 Task: Search one way flight ticket for 5 adults, 1 child, 2 infants in seat and 1 infant on lap in business from Utqiagvik(barrow): Wiley Postwill Rogers Memorial Airport to Rock Springs: Southwest Wyoming Regional Airport (rock Springs Sweetwater County Airport) on 8-5-2023. Choice of flights is Singapure airlines. Number of bags: 1 carry on bag. Price is upto 50000. Outbound departure time preference is 6:15.
Action: Mouse moved to (320, 271)
Screenshot: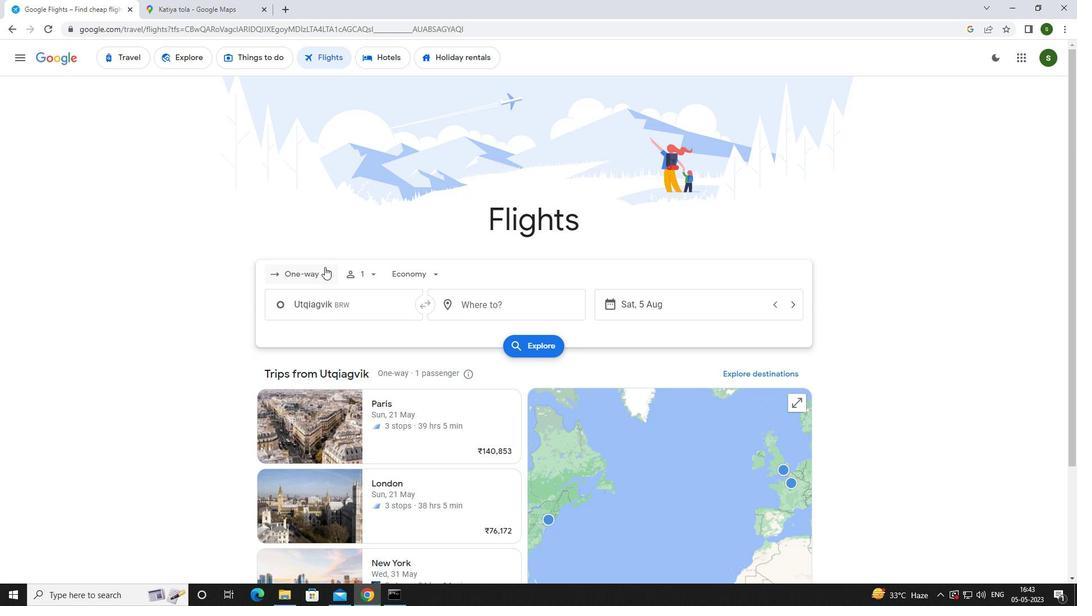 
Action: Mouse pressed left at (320, 271)
Screenshot: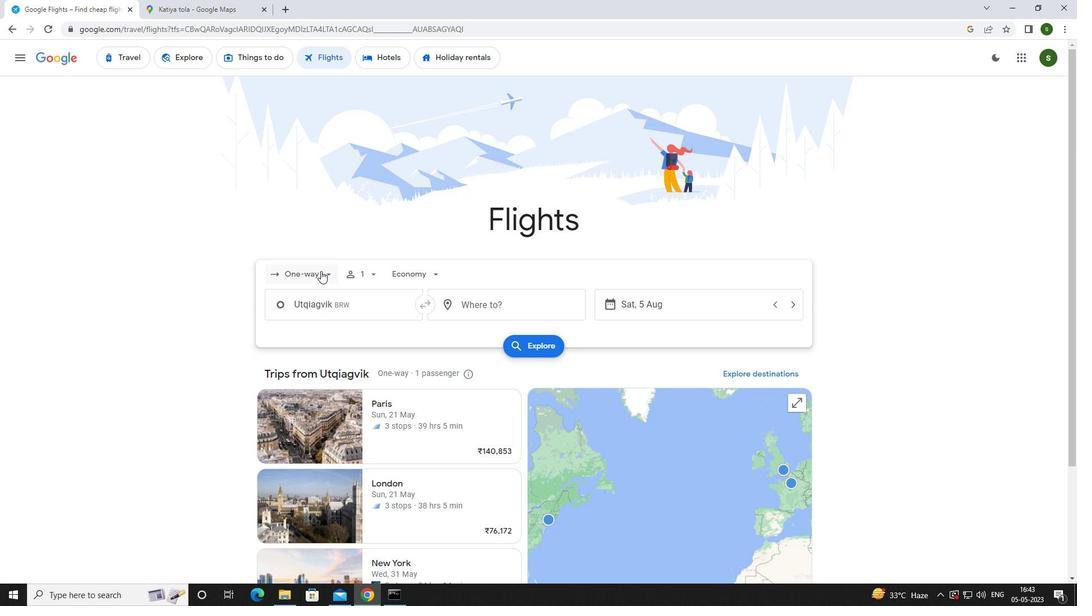 
Action: Mouse moved to (314, 324)
Screenshot: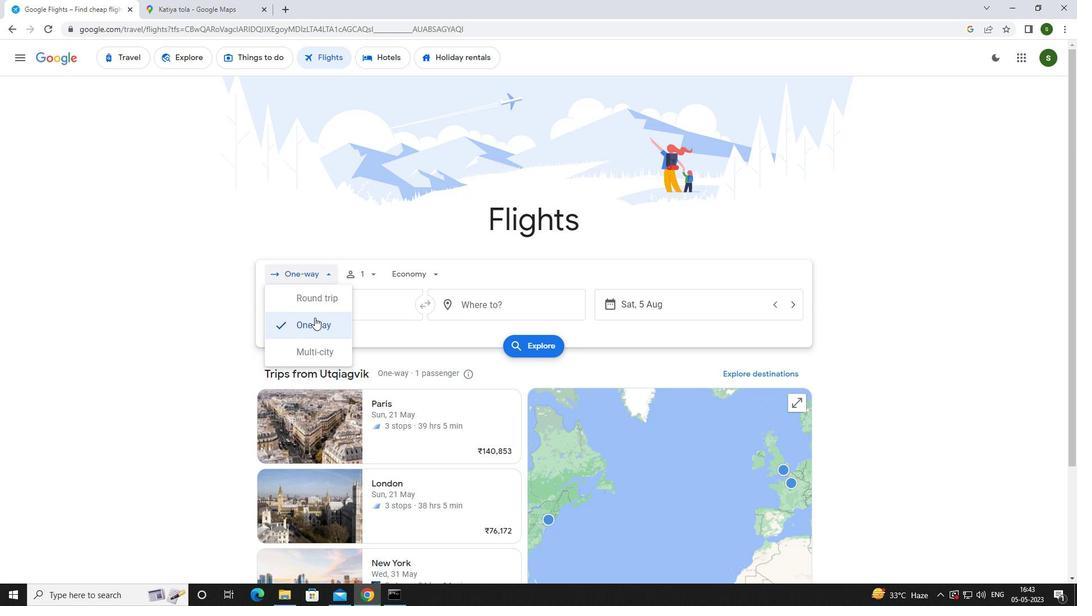 
Action: Mouse pressed left at (314, 324)
Screenshot: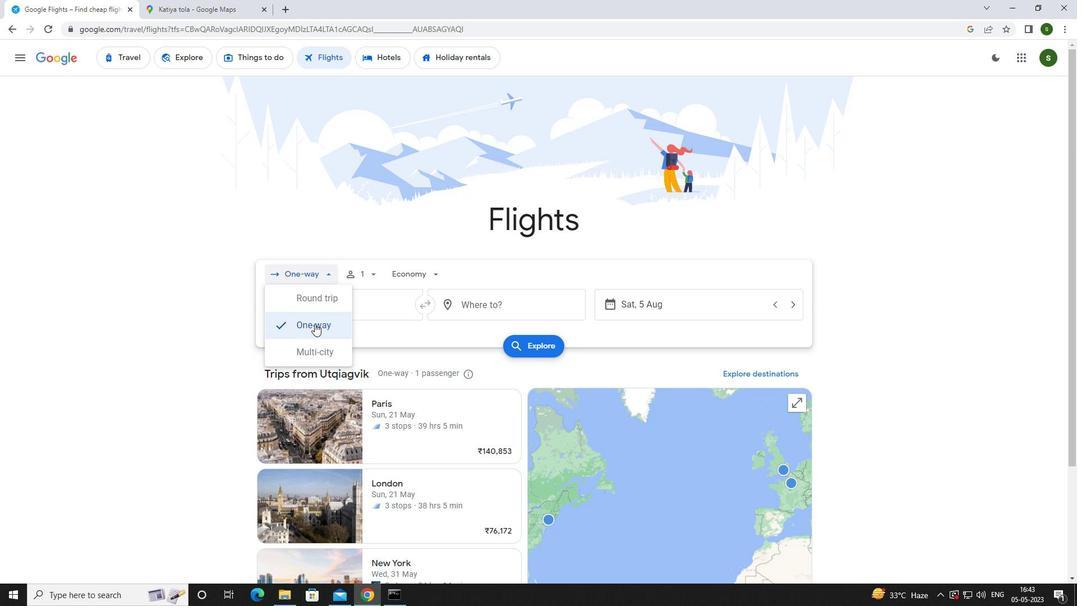 
Action: Mouse moved to (373, 276)
Screenshot: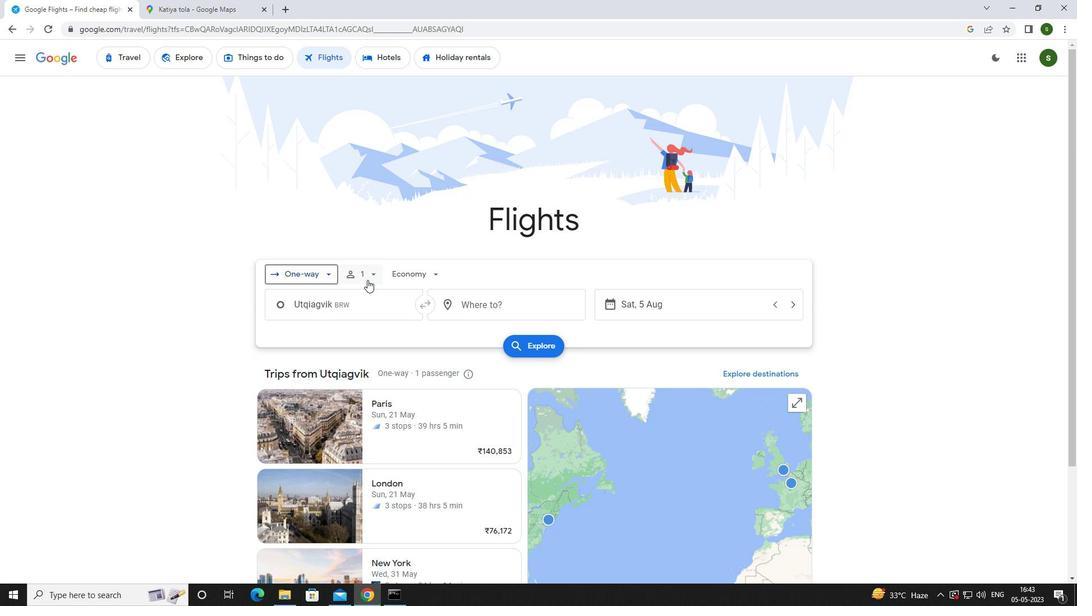 
Action: Mouse pressed left at (373, 276)
Screenshot: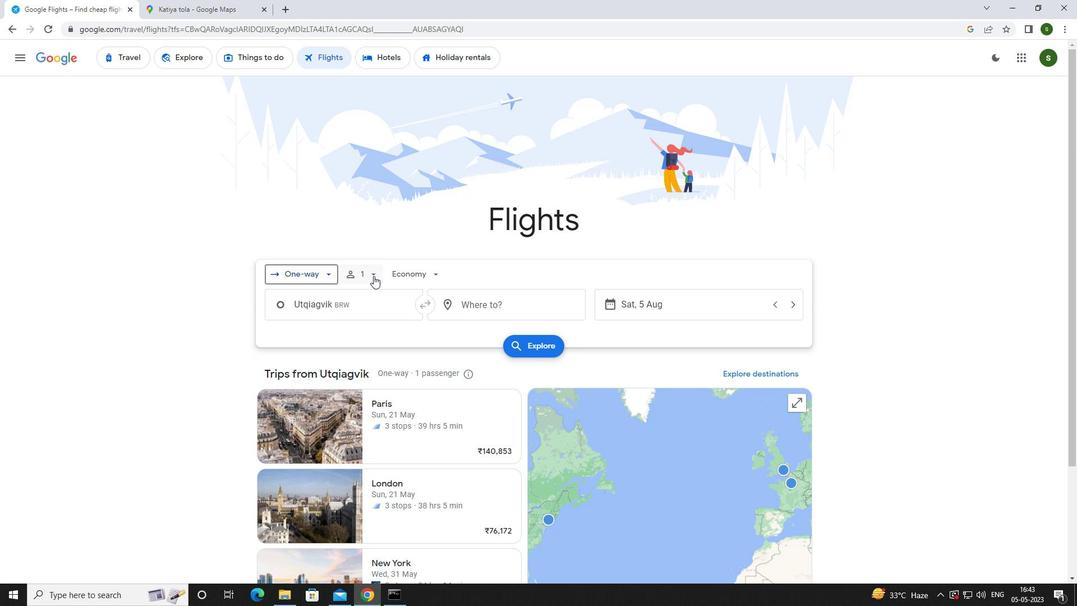 
Action: Mouse moved to (460, 304)
Screenshot: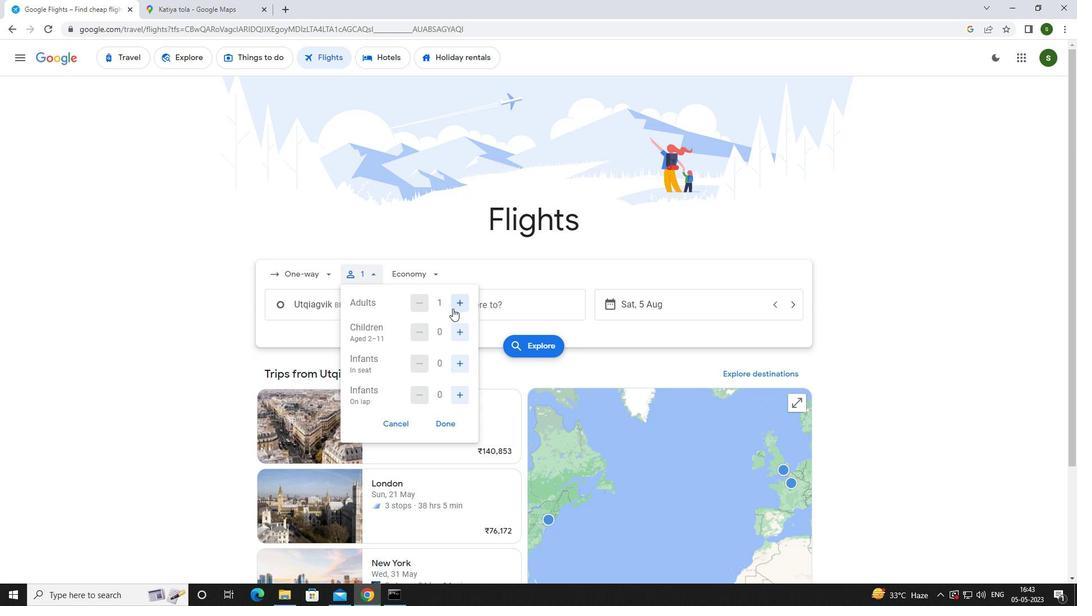 
Action: Mouse pressed left at (460, 304)
Screenshot: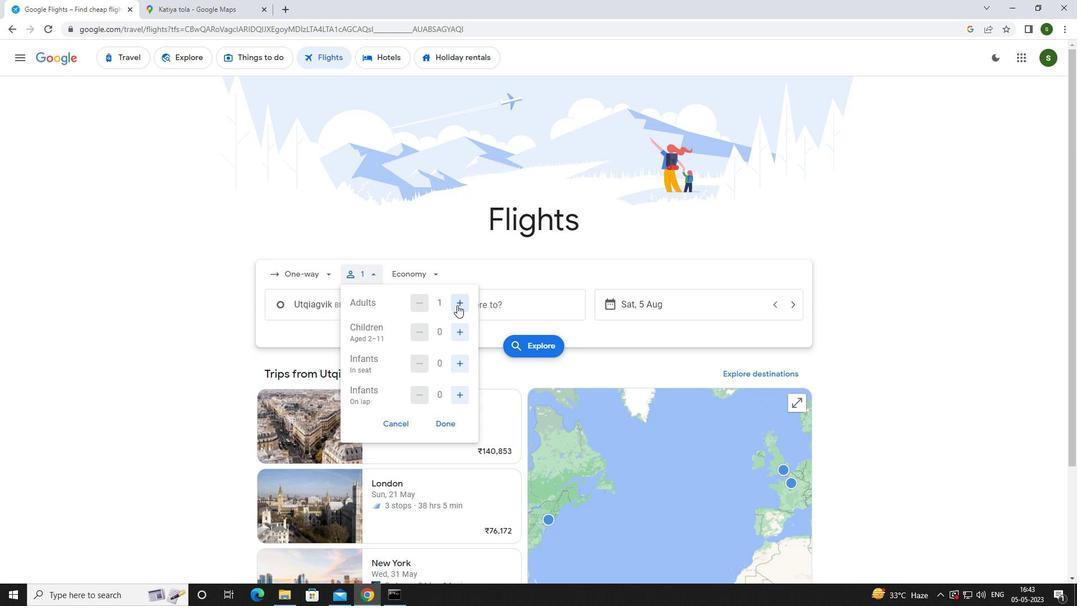 
Action: Mouse pressed left at (460, 304)
Screenshot: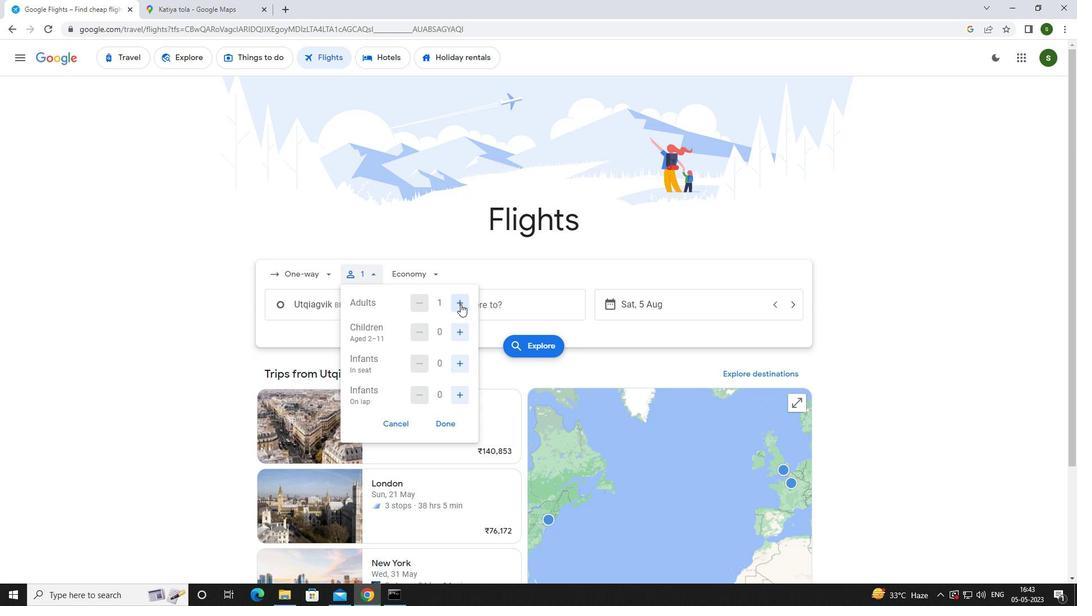 
Action: Mouse pressed left at (460, 304)
Screenshot: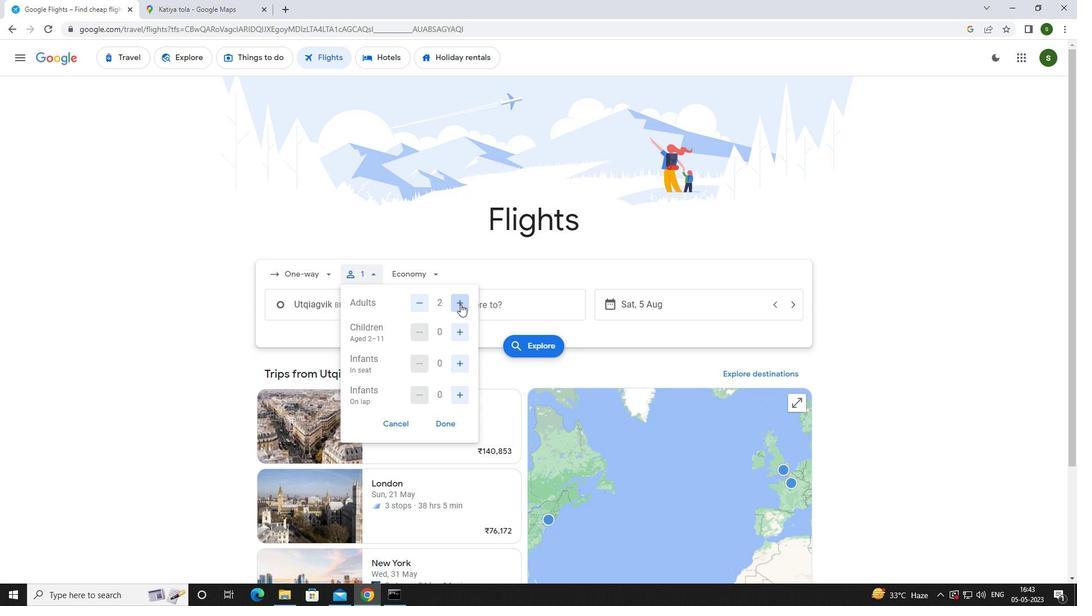 
Action: Mouse pressed left at (460, 304)
Screenshot: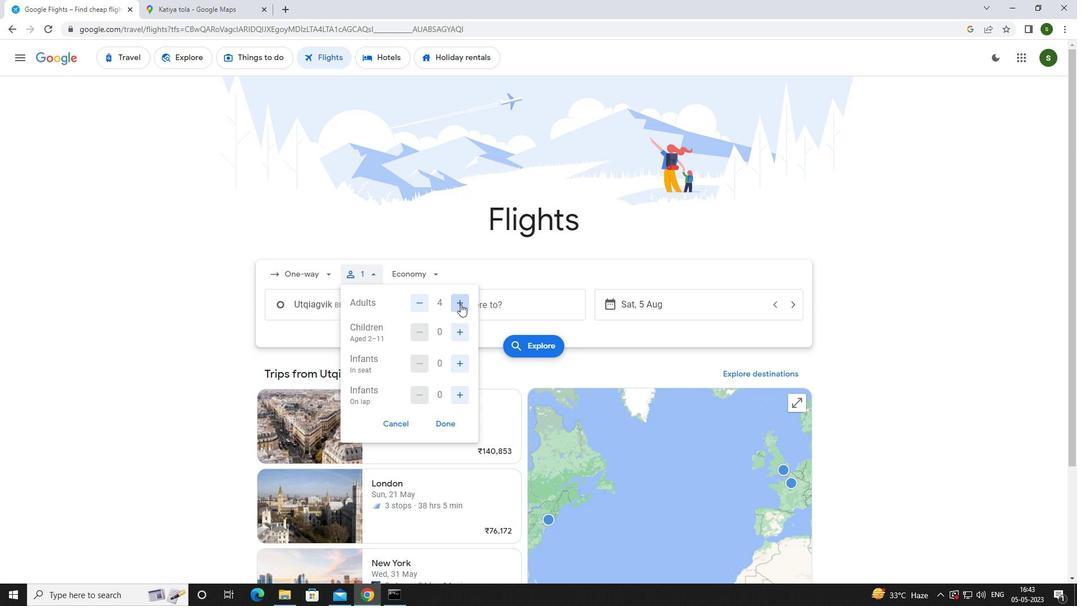
Action: Mouse moved to (458, 328)
Screenshot: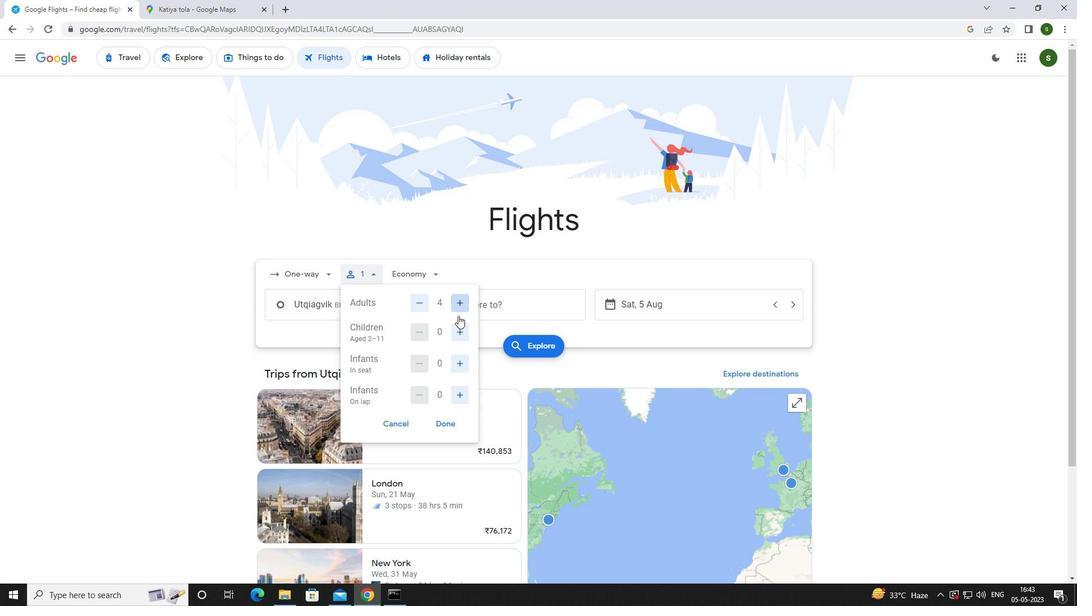 
Action: Mouse pressed left at (458, 328)
Screenshot: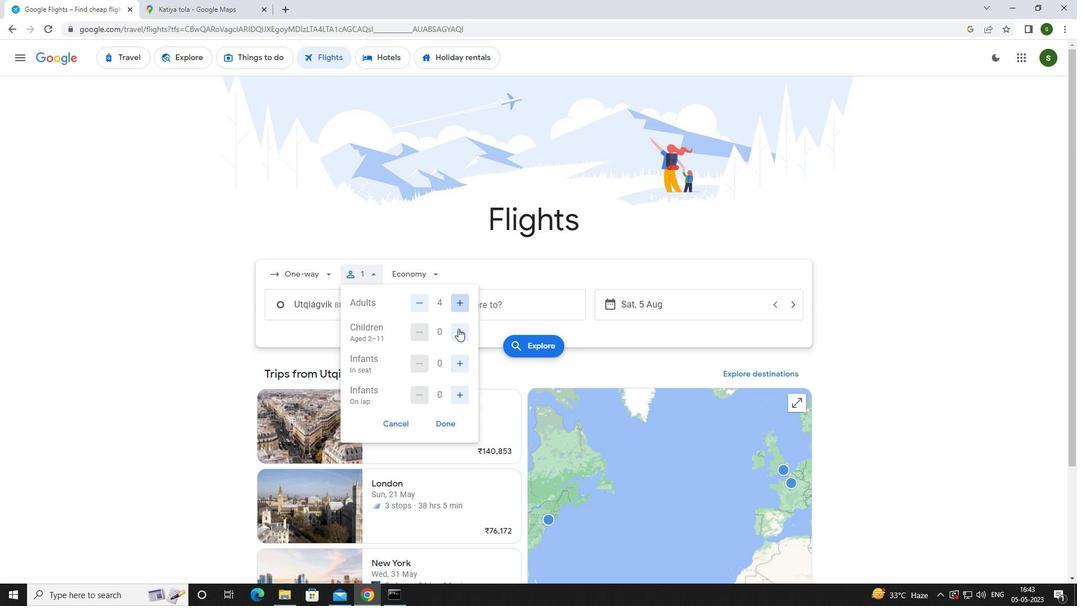 
Action: Mouse moved to (457, 358)
Screenshot: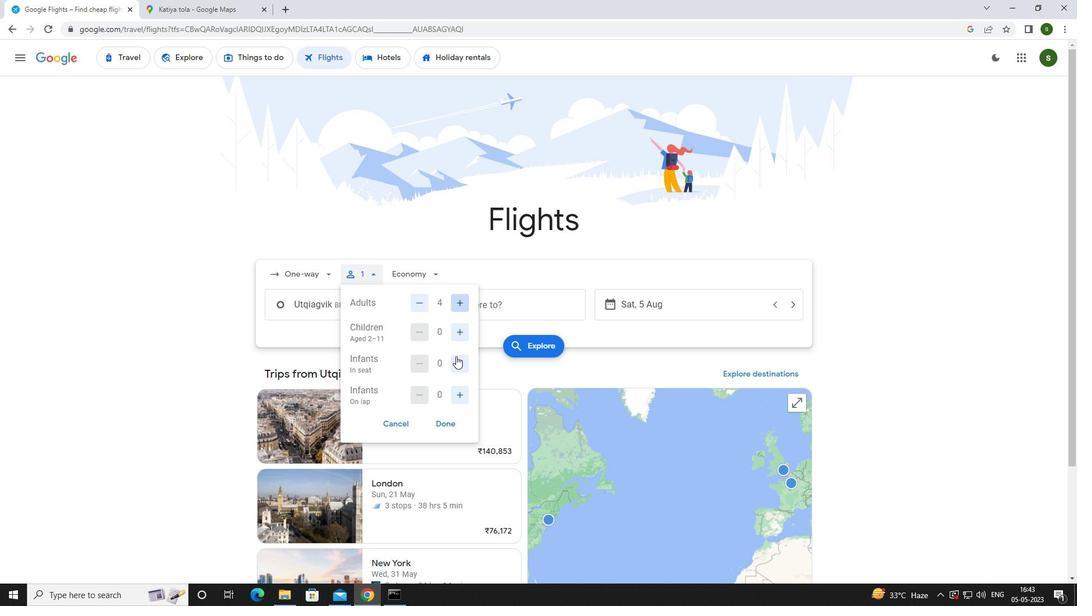 
Action: Mouse pressed left at (457, 358)
Screenshot: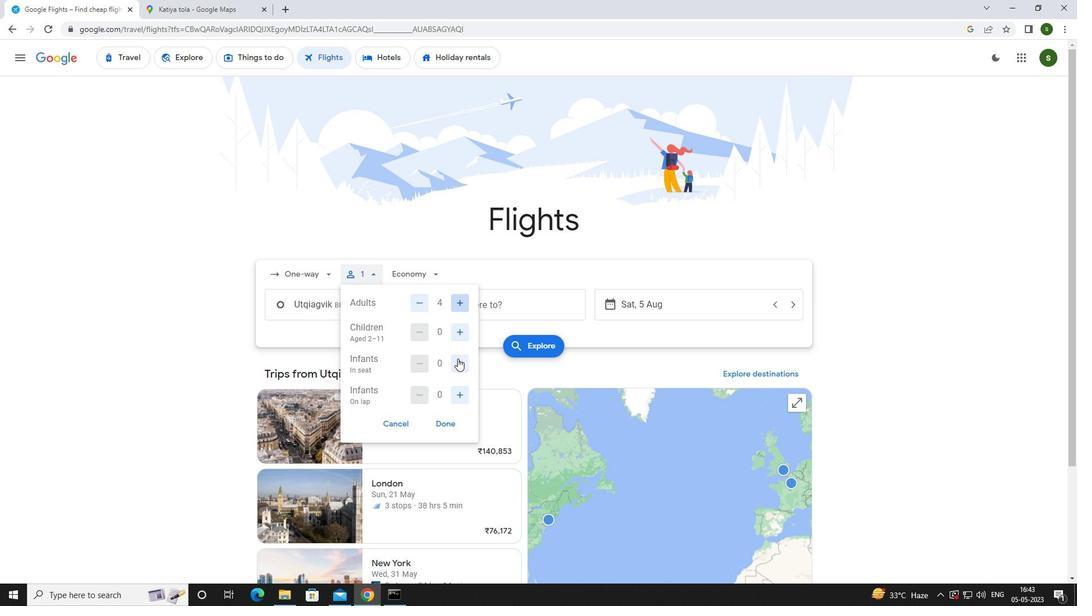 
Action: Mouse pressed left at (457, 358)
Screenshot: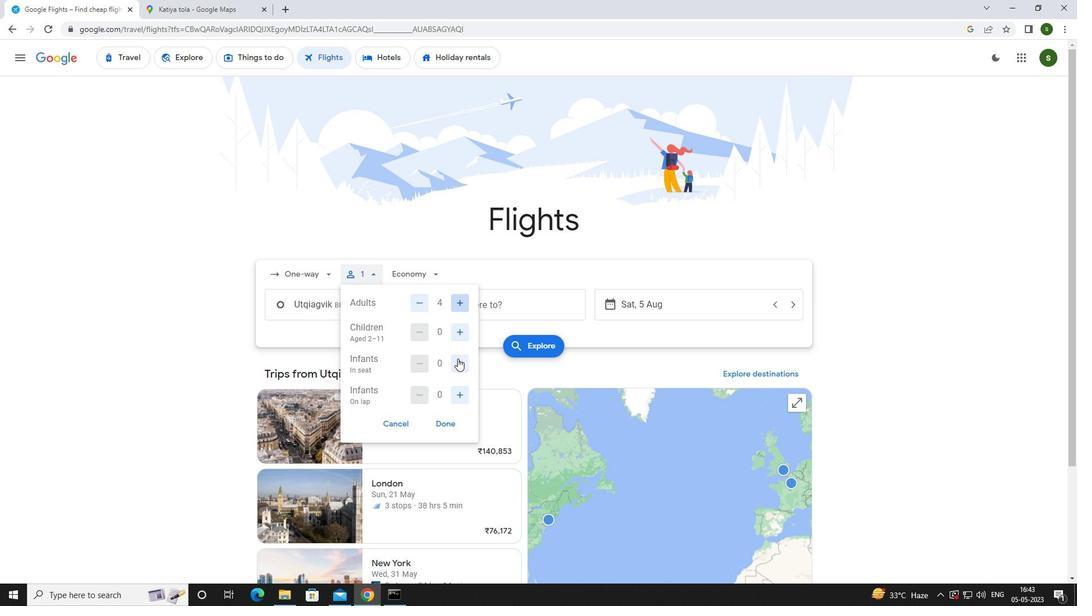 
Action: Mouse moved to (457, 390)
Screenshot: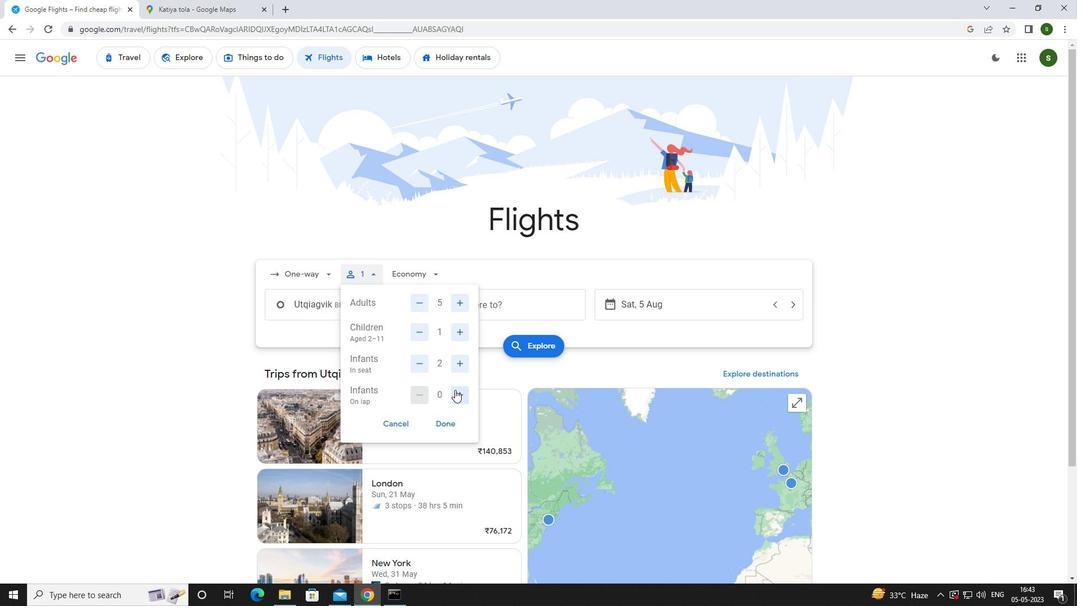 
Action: Mouse pressed left at (457, 390)
Screenshot: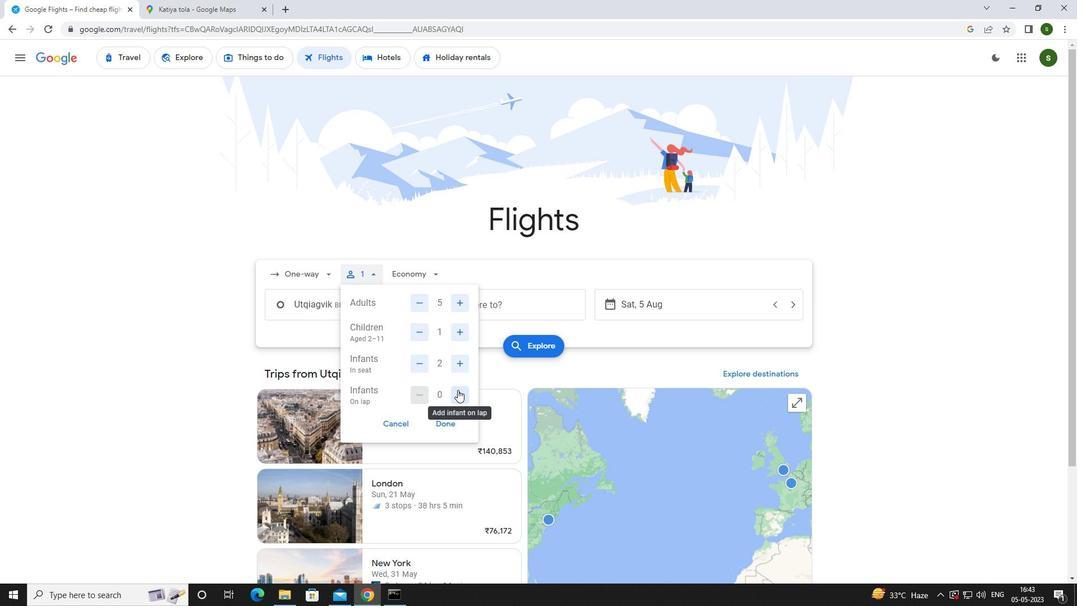 
Action: Mouse moved to (413, 271)
Screenshot: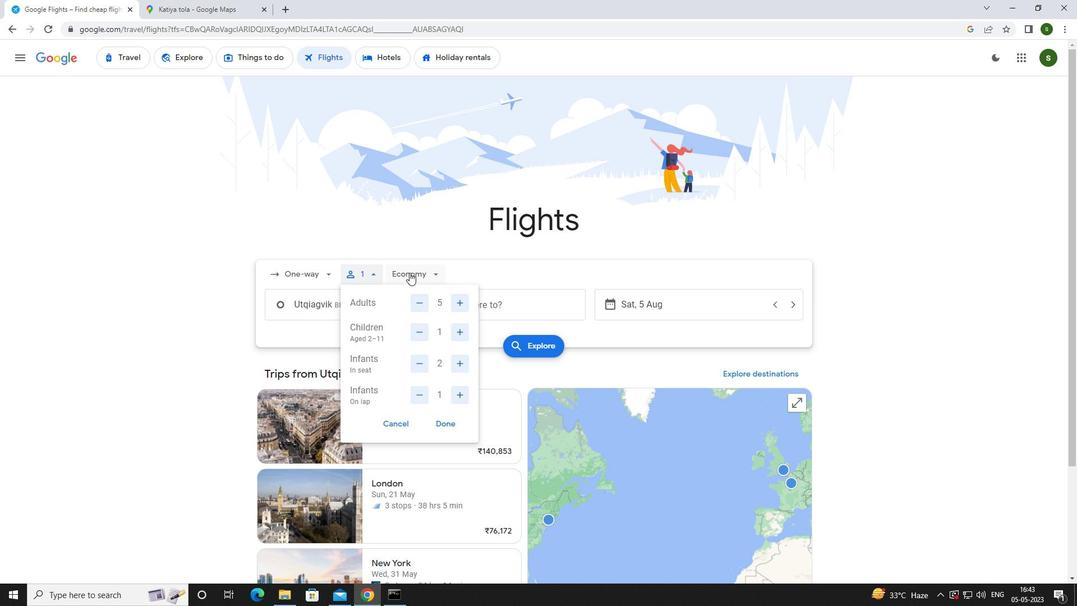 
Action: Mouse pressed left at (413, 271)
Screenshot: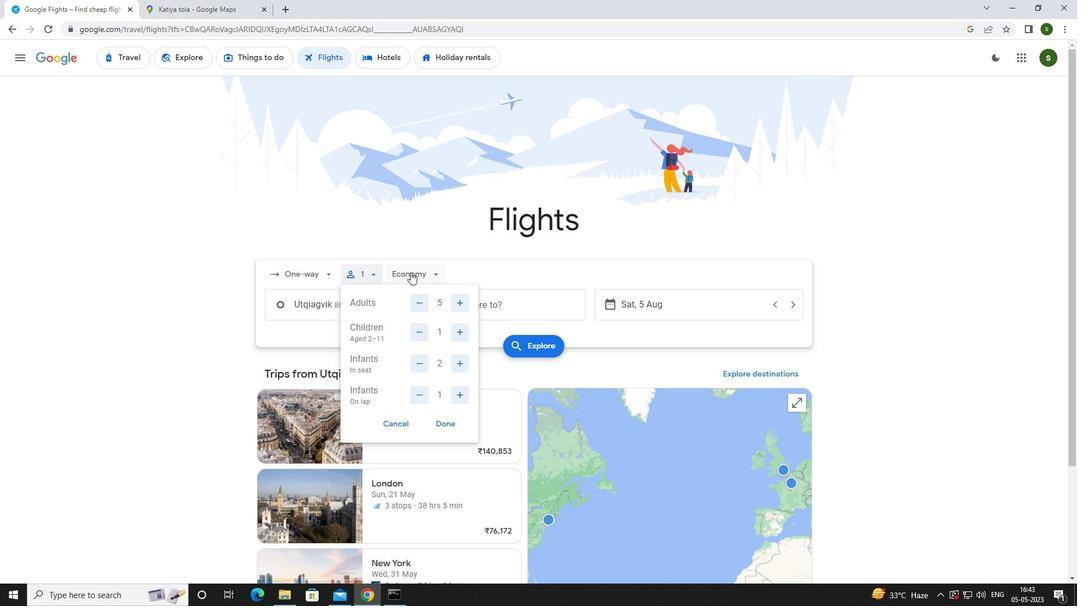 
Action: Mouse moved to (444, 349)
Screenshot: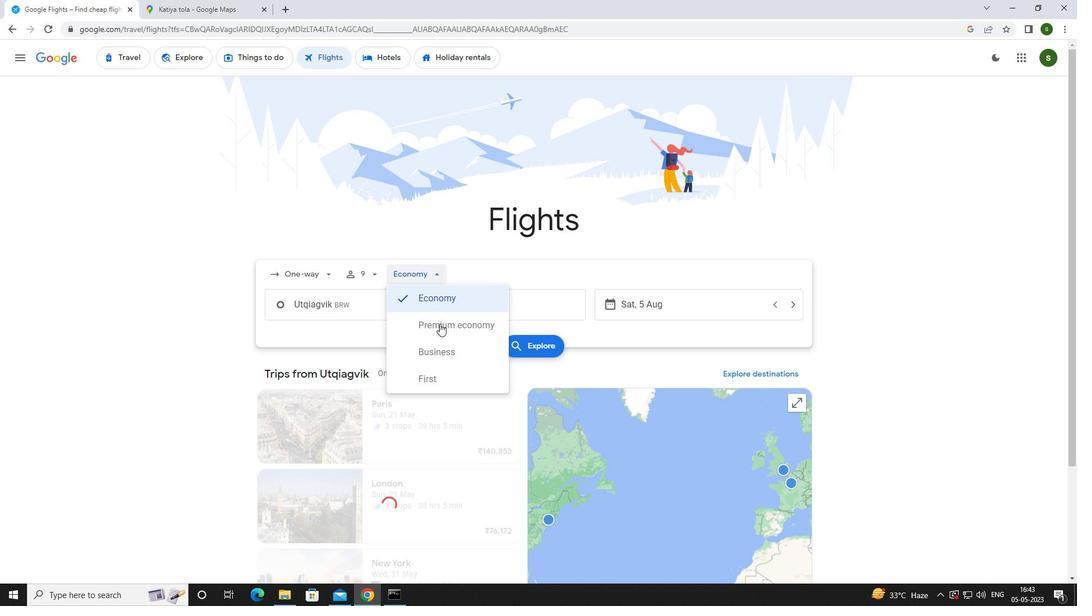 
Action: Mouse pressed left at (444, 349)
Screenshot: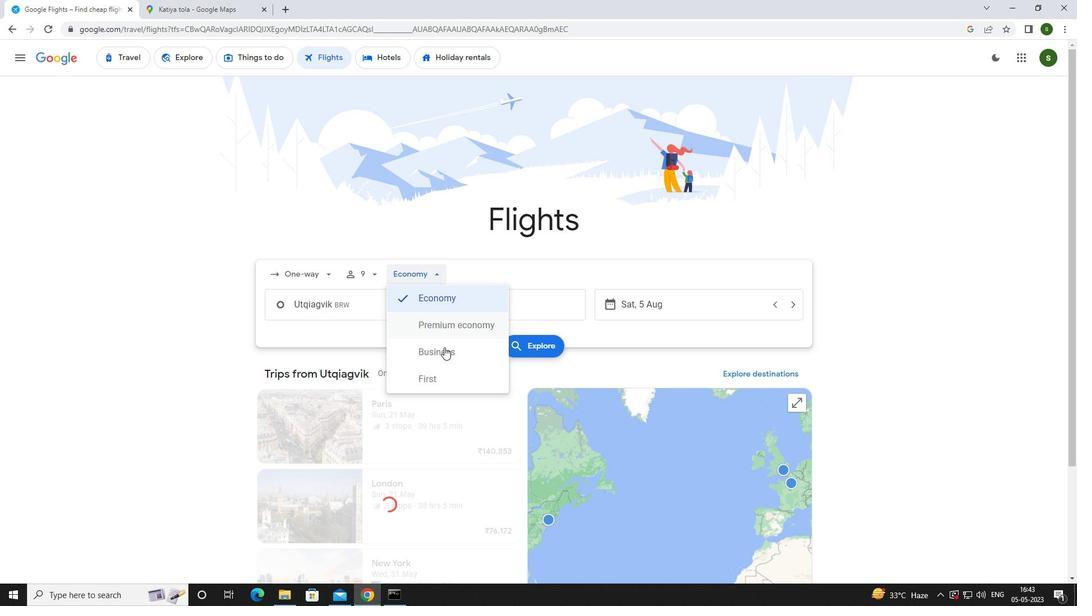 
Action: Mouse moved to (383, 304)
Screenshot: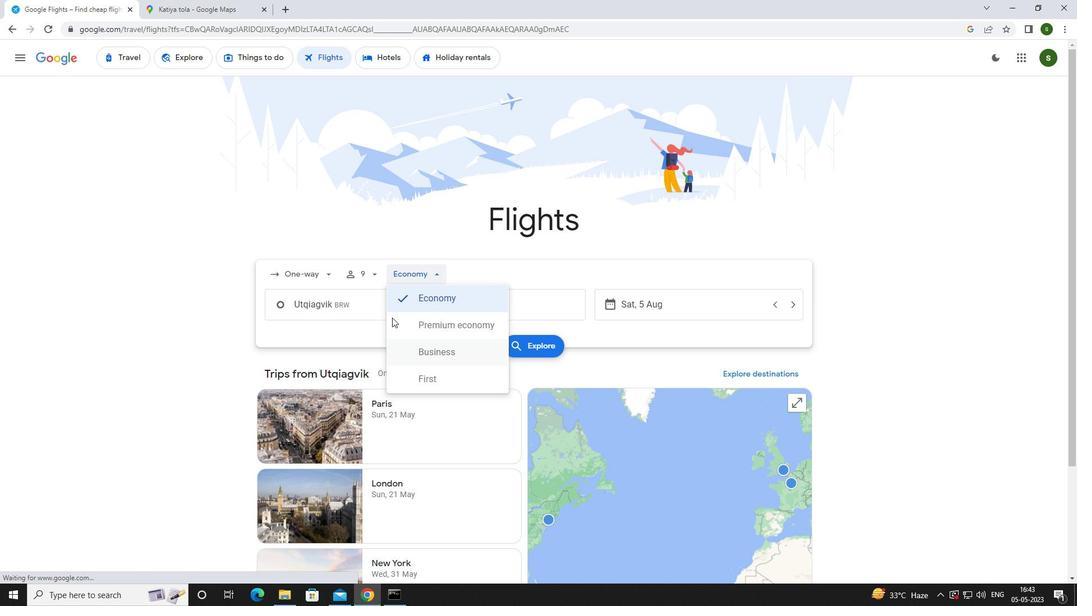 
Action: Mouse pressed left at (383, 304)
Screenshot: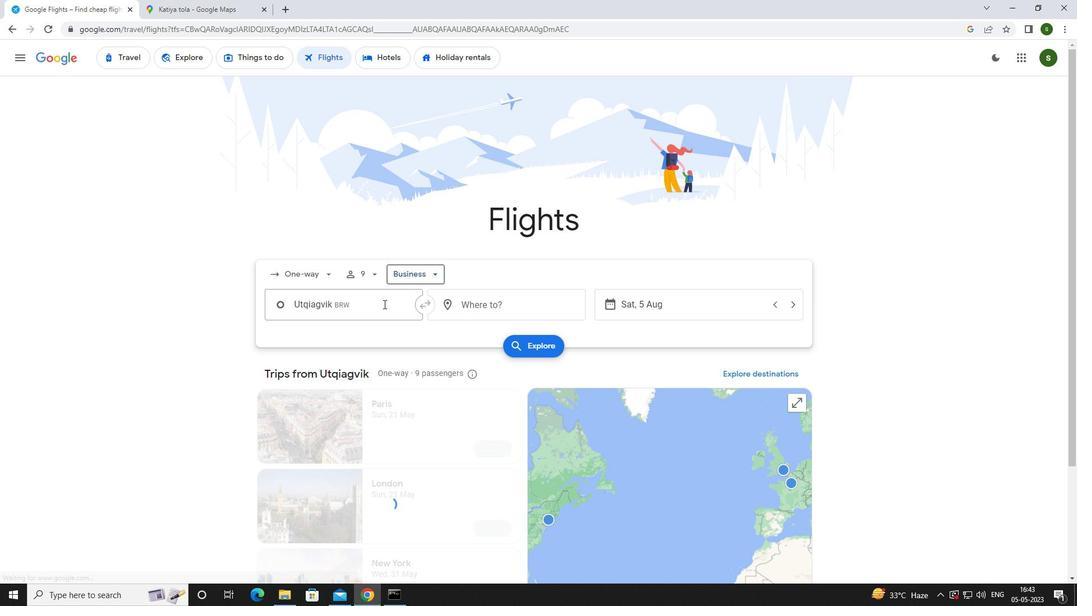 
Action: Key pressed <Key.caps_lock>w<Key.caps_lock>iley
Screenshot: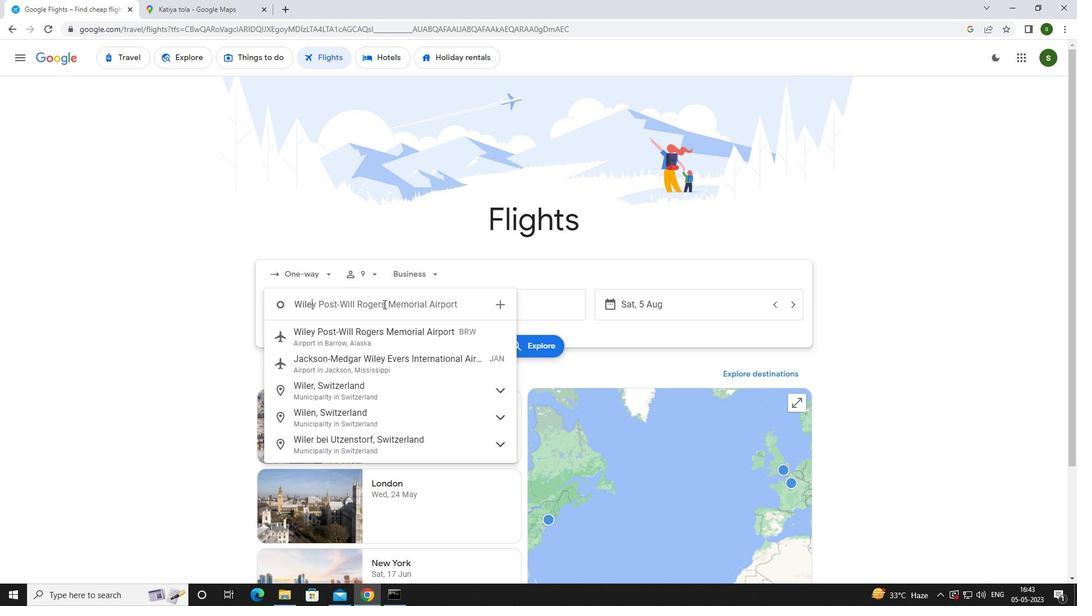 
Action: Mouse moved to (395, 345)
Screenshot: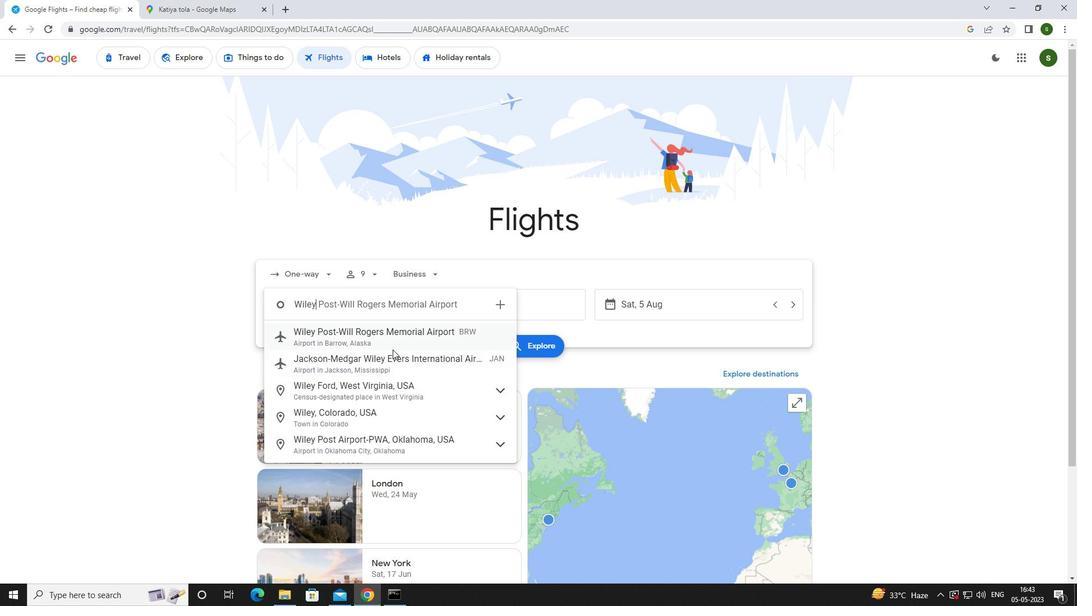 
Action: Mouse pressed left at (395, 345)
Screenshot: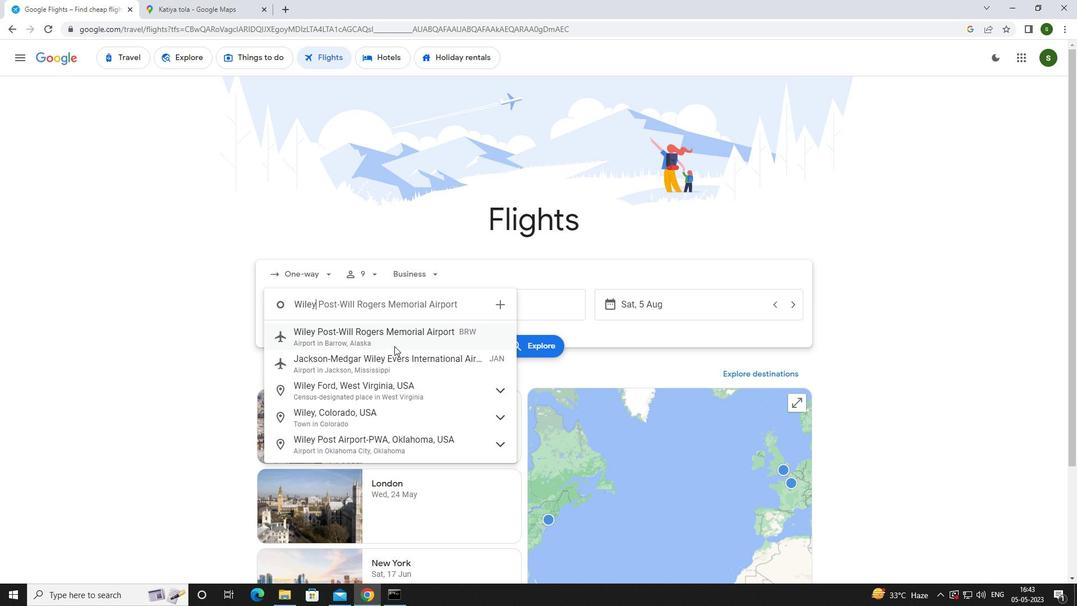 
Action: Mouse moved to (483, 311)
Screenshot: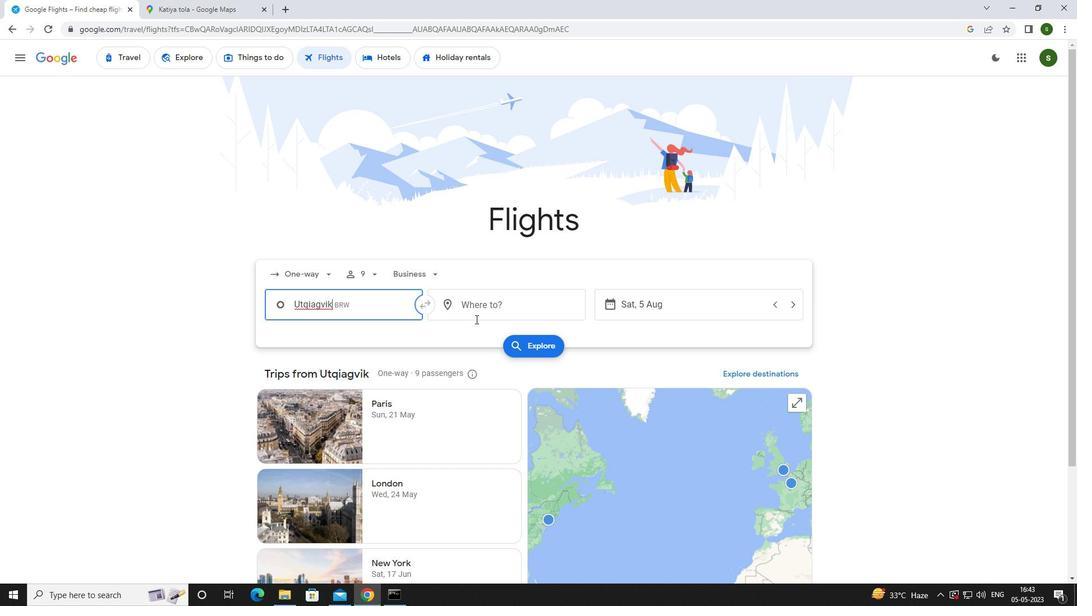 
Action: Mouse pressed left at (483, 311)
Screenshot: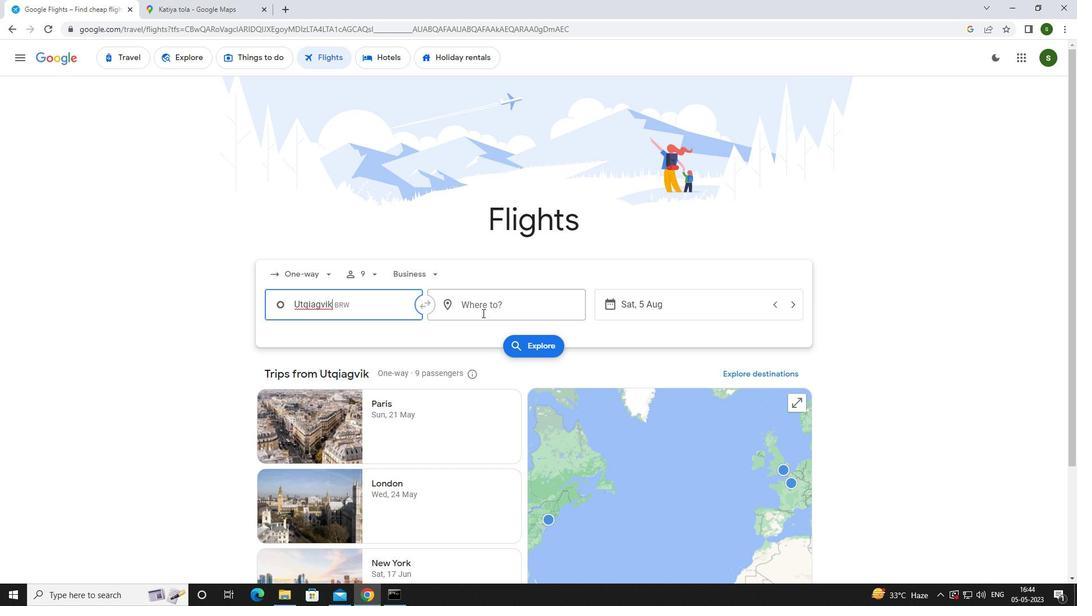 
Action: Mouse moved to (472, 313)
Screenshot: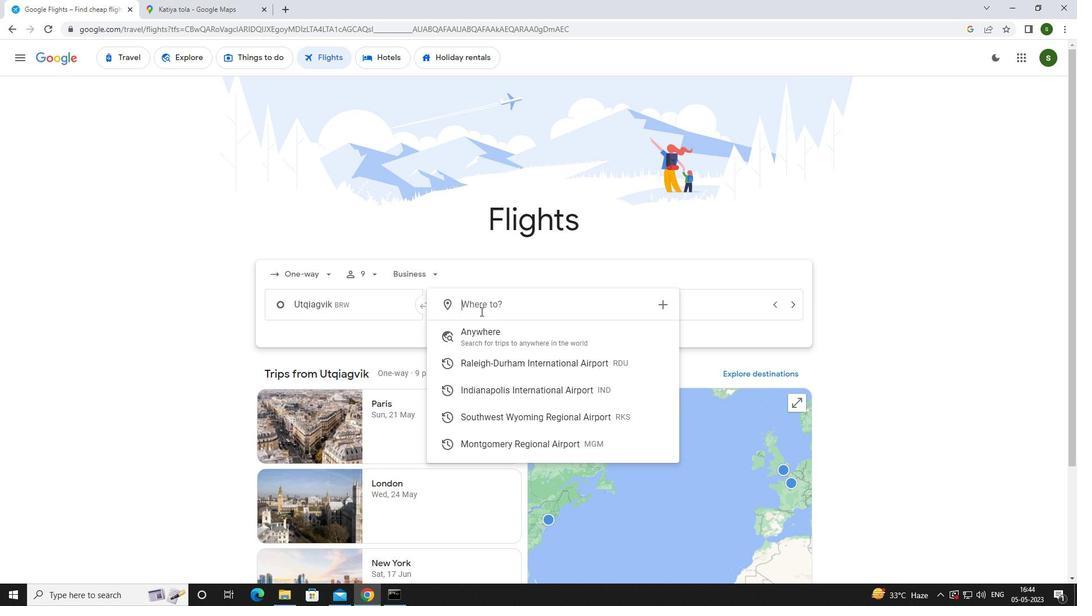 
Action: Key pressed <Key.caps_lock>r<Key.caps_lock>ock<Key.space><Key.caps_lock>s<Key.caps_lock>p
Screenshot: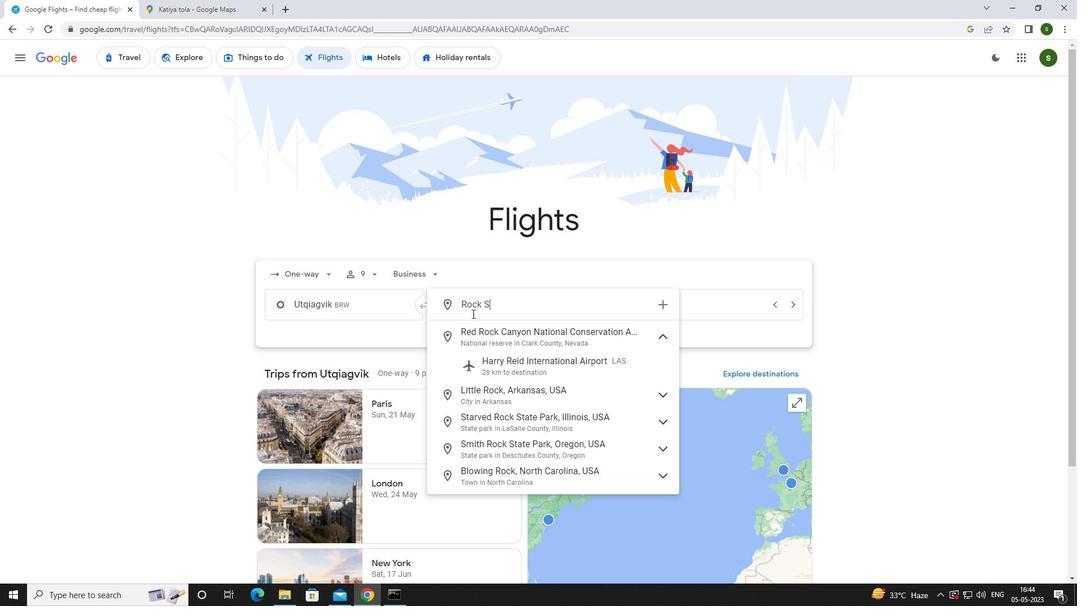 
Action: Mouse moved to (510, 393)
Screenshot: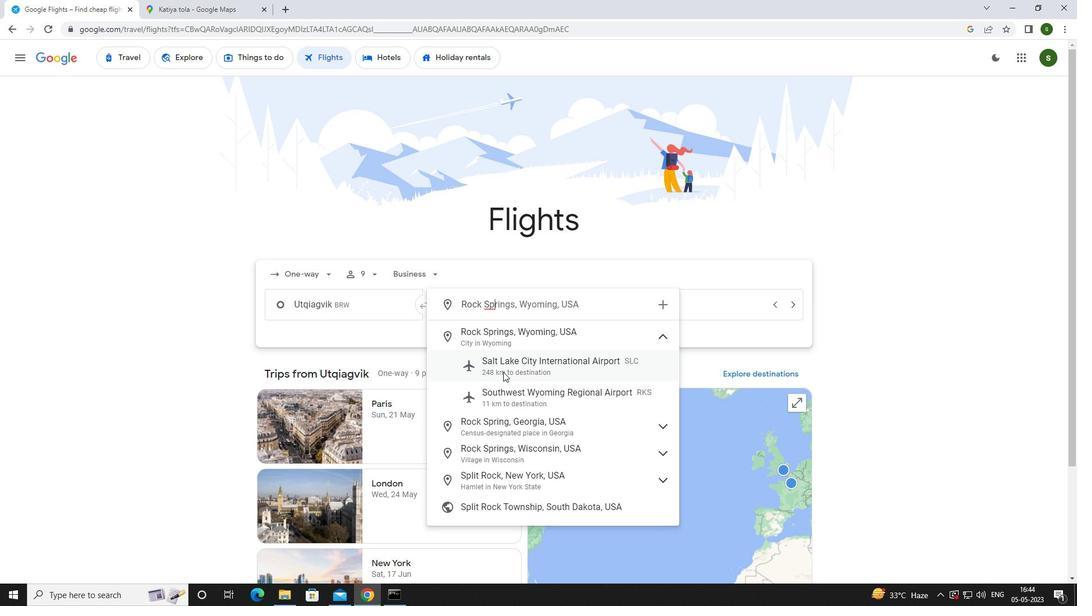 
Action: Mouse pressed left at (510, 393)
Screenshot: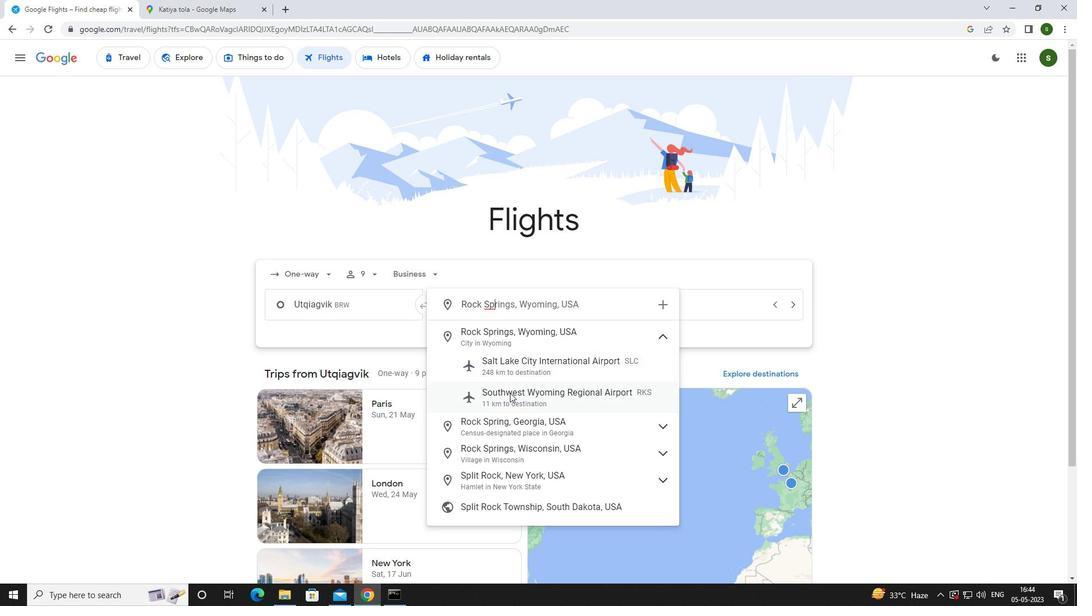 
Action: Mouse moved to (694, 309)
Screenshot: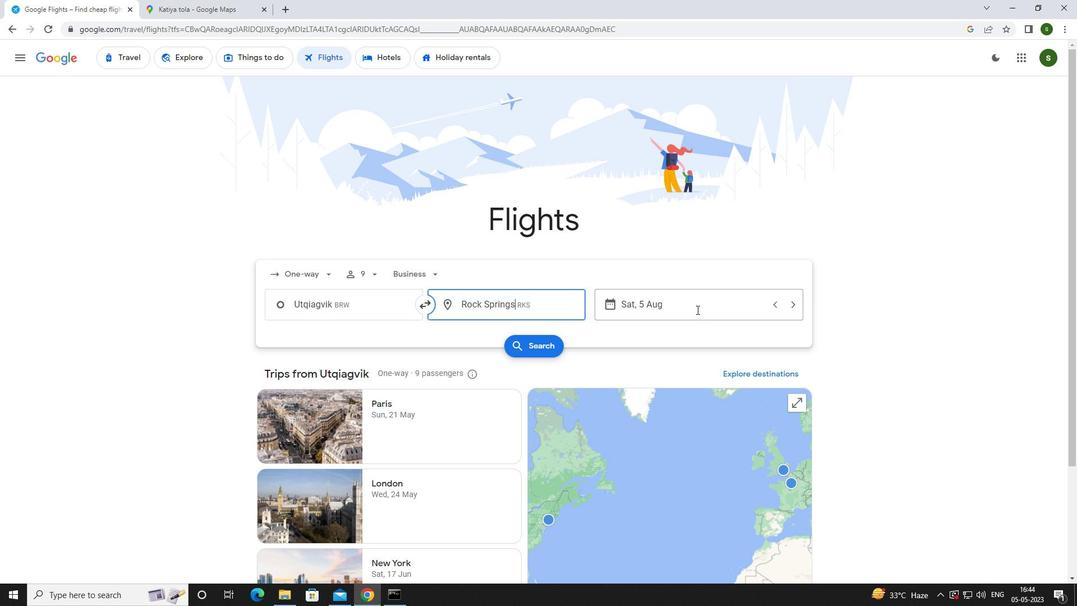 
Action: Mouse pressed left at (694, 309)
Screenshot: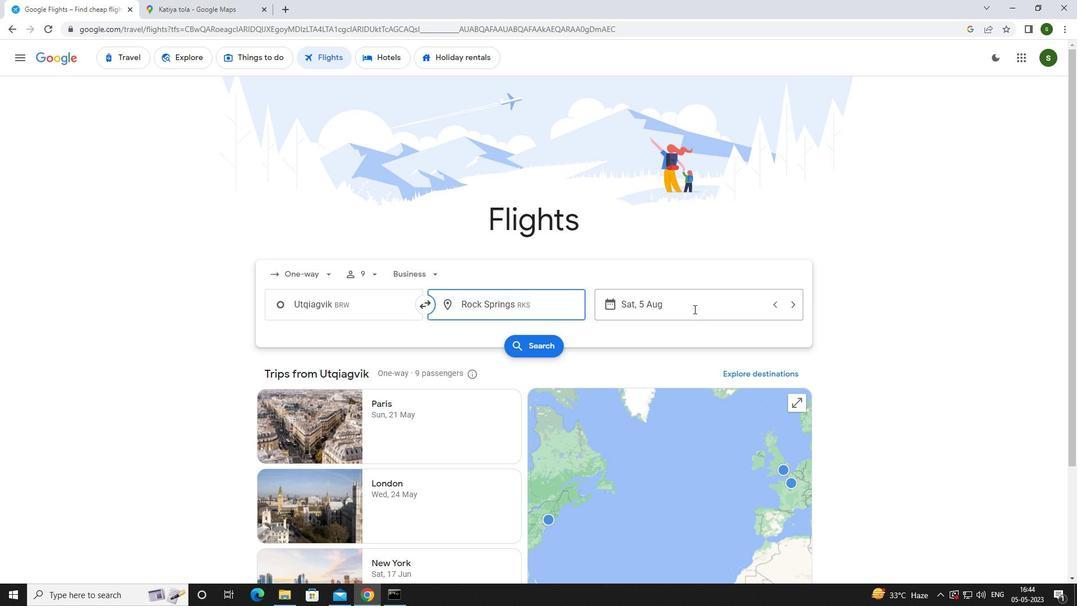 
Action: Mouse moved to (558, 386)
Screenshot: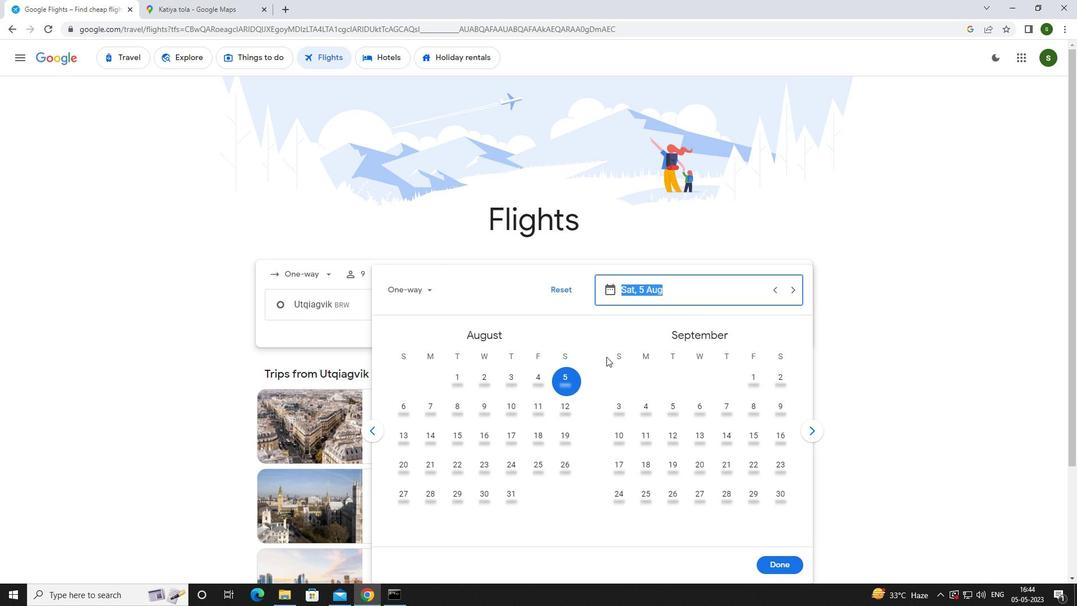 
Action: Mouse pressed left at (558, 386)
Screenshot: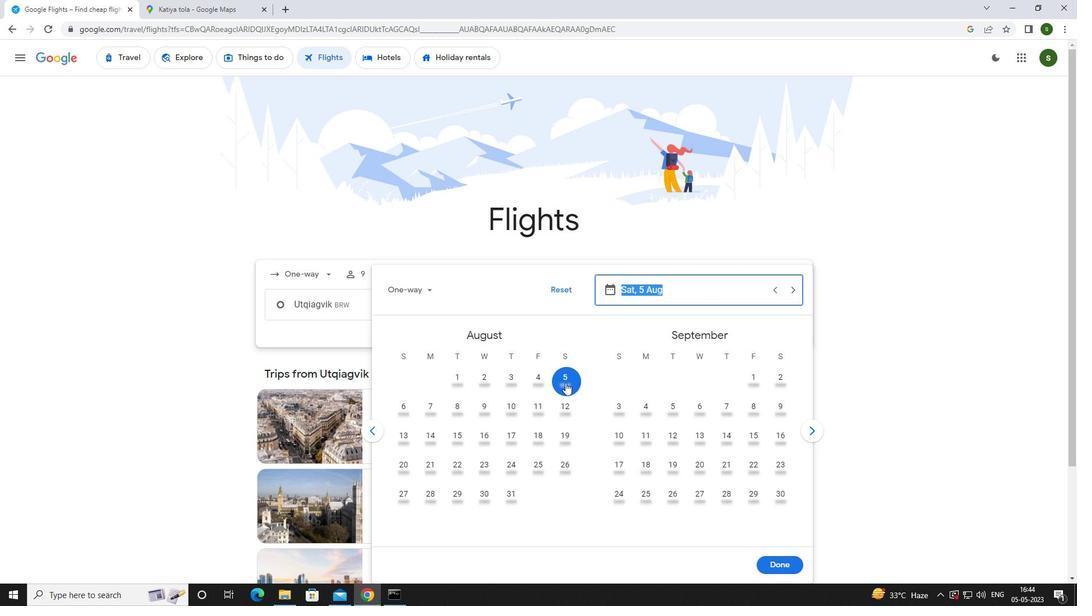 
Action: Mouse moved to (780, 564)
Screenshot: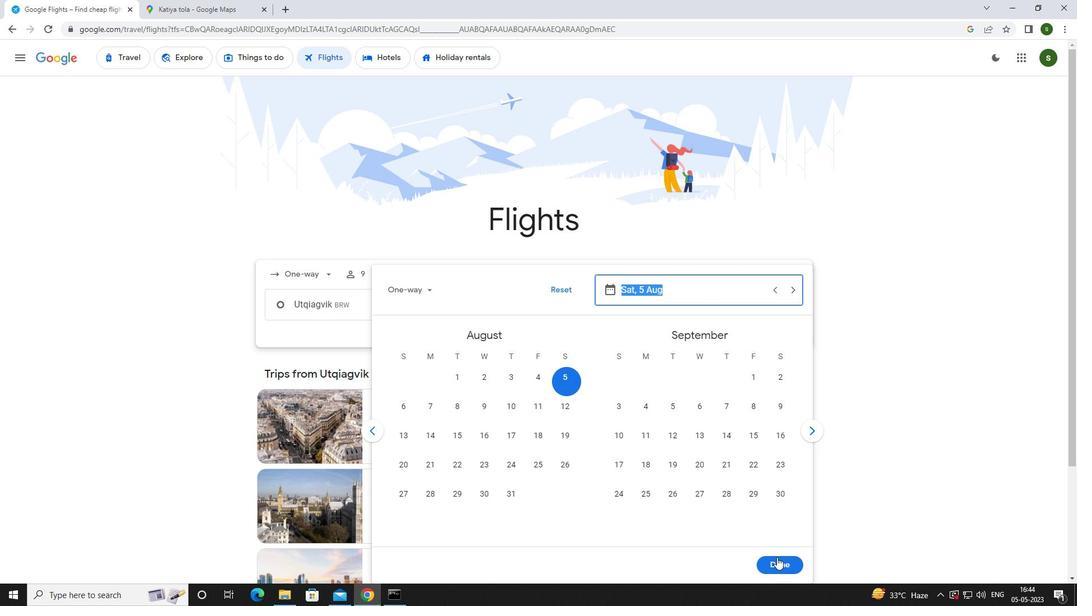 
Action: Mouse pressed left at (780, 564)
Screenshot: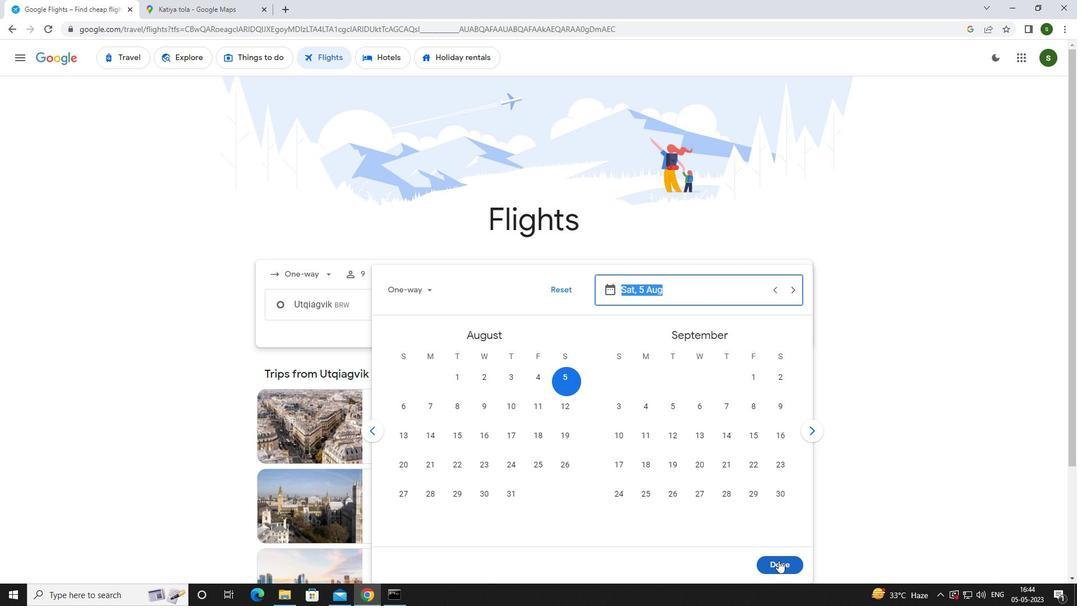 
Action: Mouse moved to (544, 357)
Screenshot: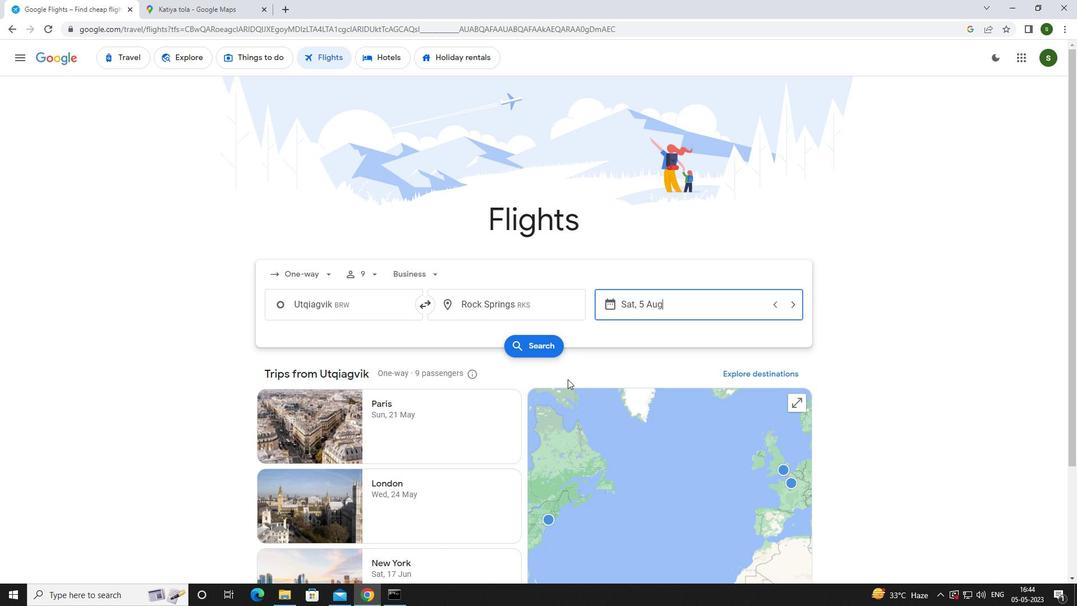 
Action: Mouse pressed left at (544, 357)
Screenshot: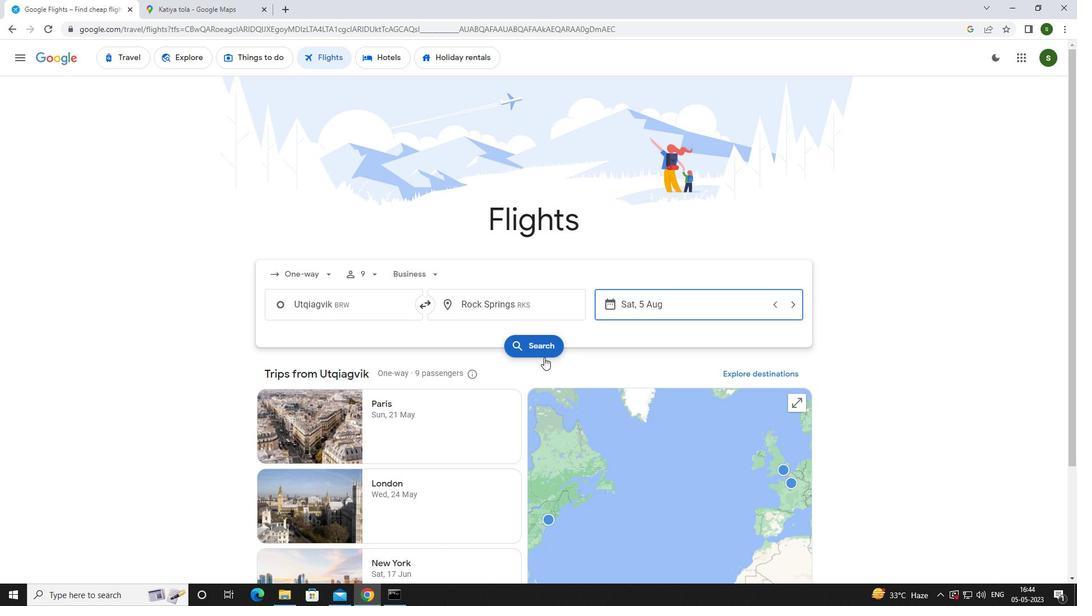 
Action: Mouse moved to (278, 162)
Screenshot: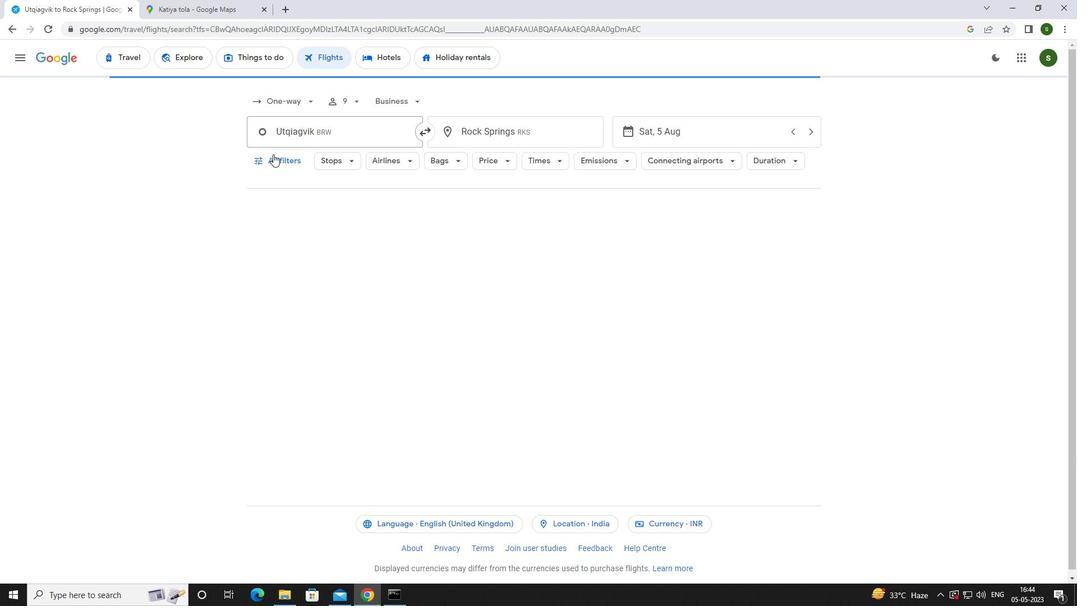 
Action: Mouse pressed left at (278, 162)
Screenshot: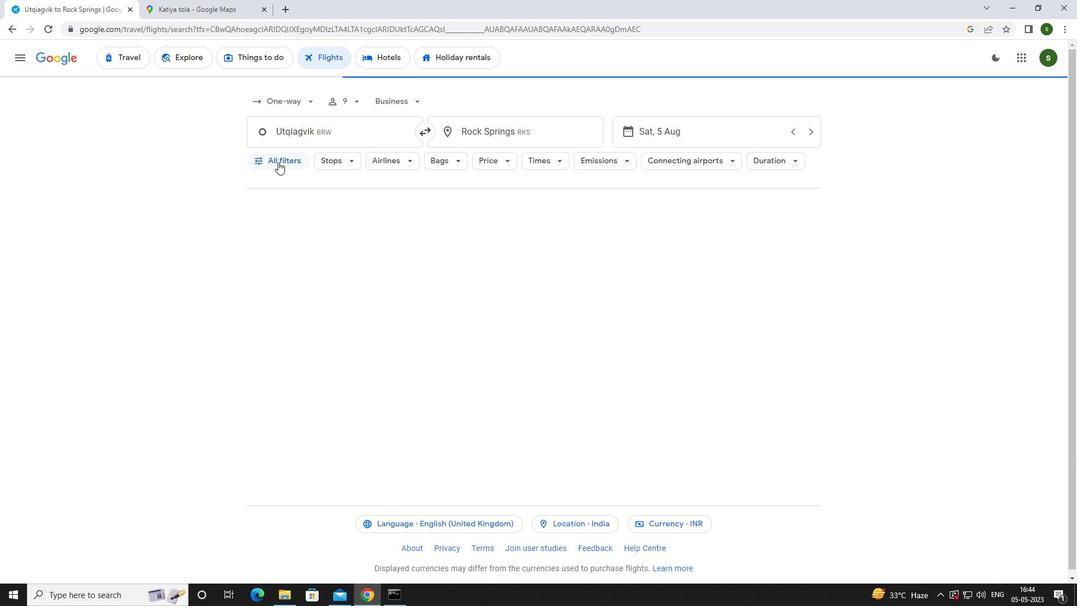 
Action: Mouse moved to (418, 399)
Screenshot: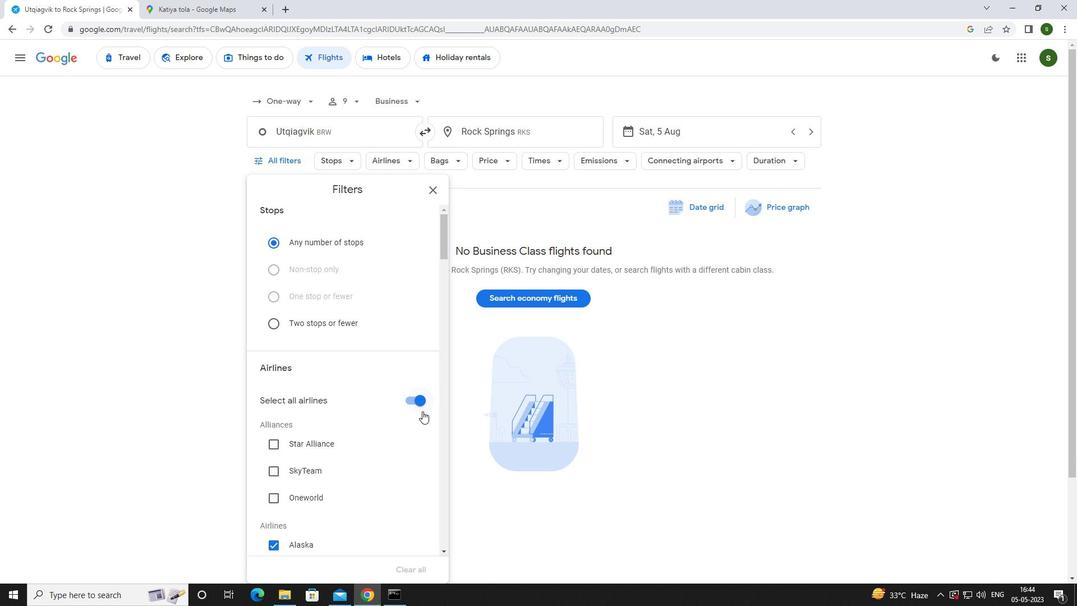
Action: Mouse pressed left at (418, 399)
Screenshot: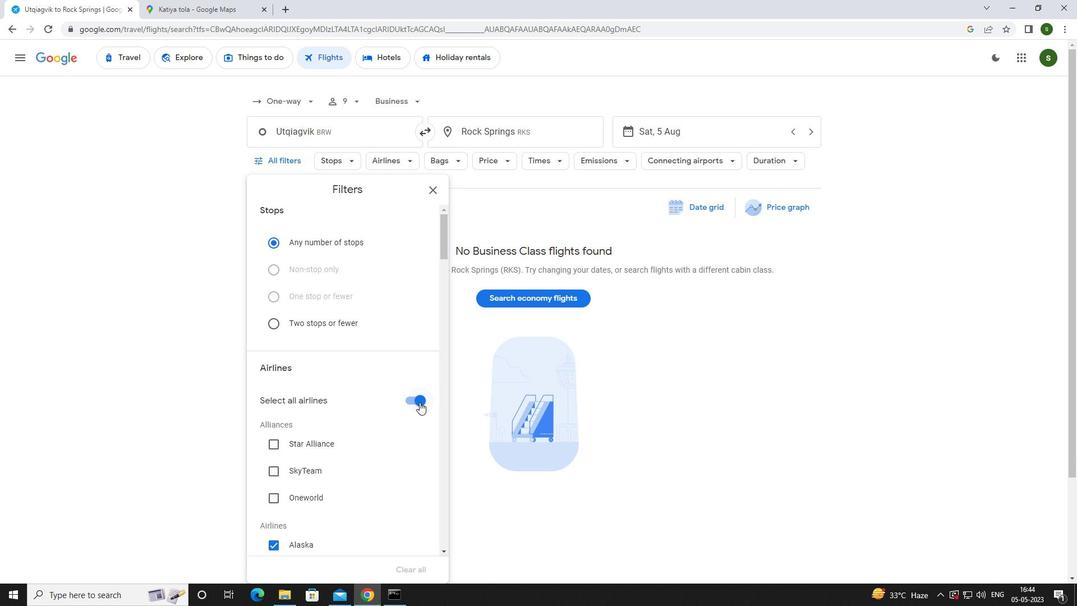 
Action: Mouse moved to (383, 372)
Screenshot: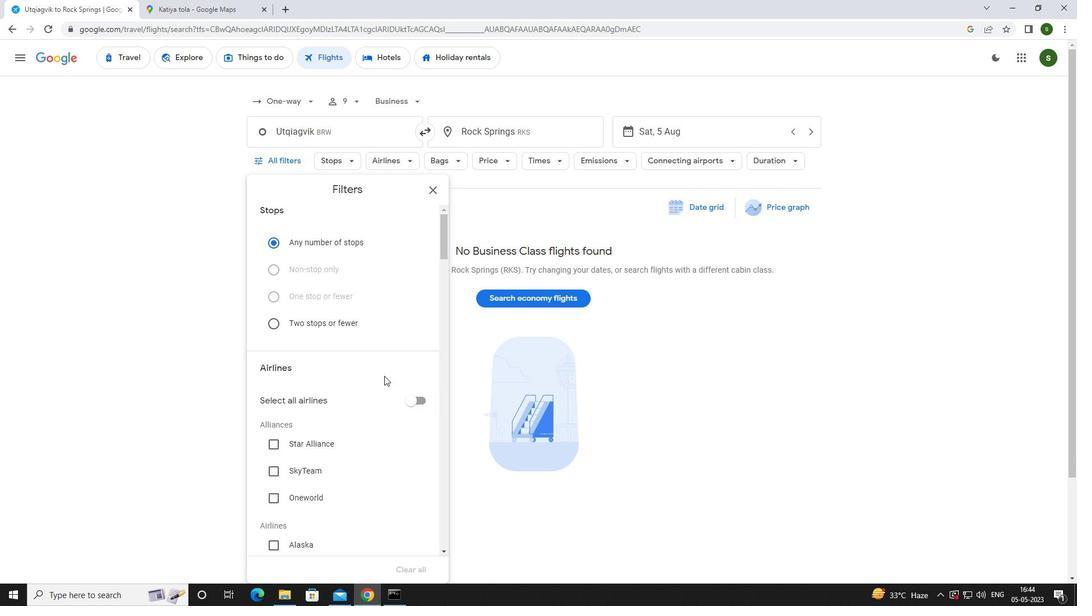 
Action: Mouse scrolled (383, 372) with delta (0, 0)
Screenshot: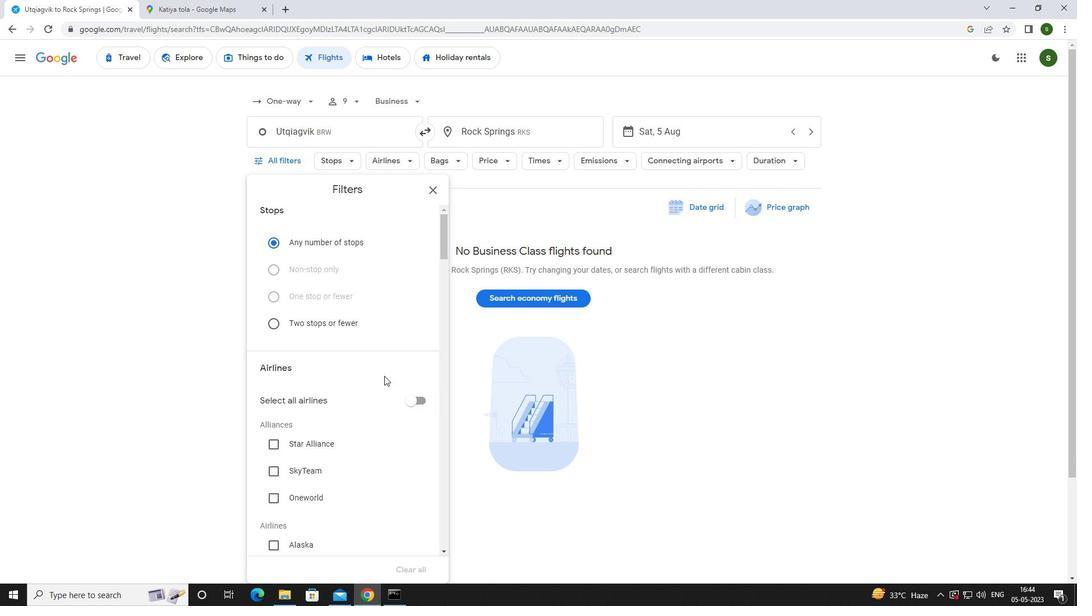 
Action: Mouse scrolled (383, 372) with delta (0, 0)
Screenshot: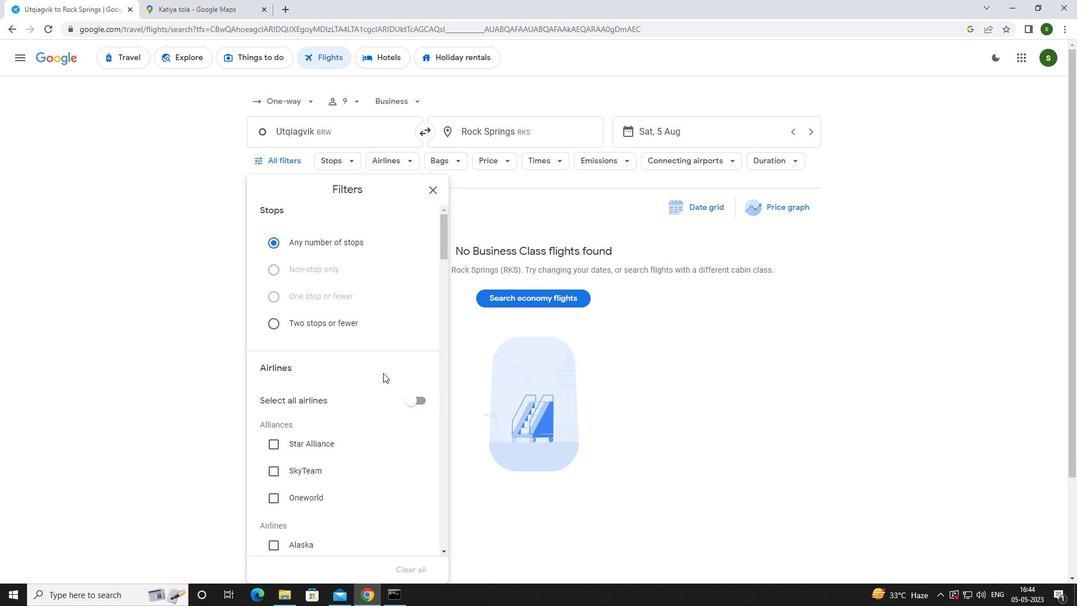 
Action: Mouse scrolled (383, 372) with delta (0, 0)
Screenshot: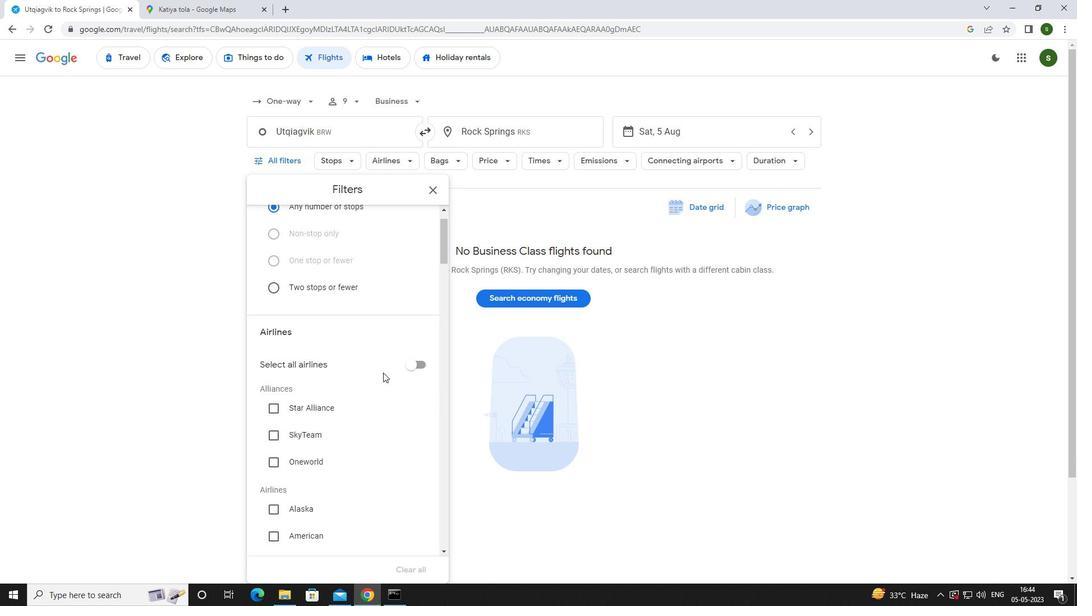 
Action: Mouse scrolled (383, 372) with delta (0, 0)
Screenshot: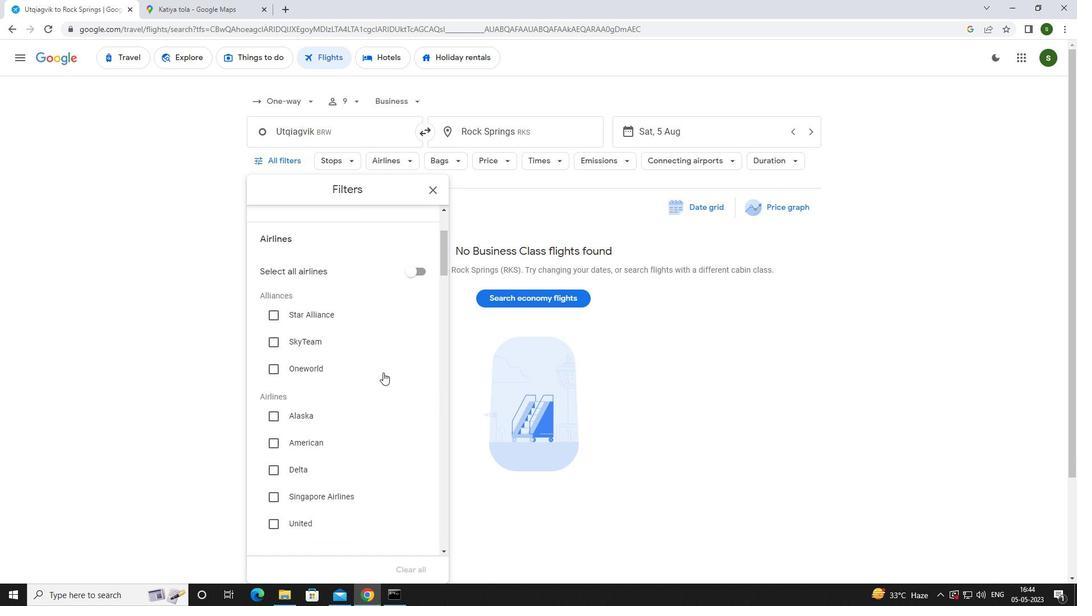
Action: Mouse moved to (341, 400)
Screenshot: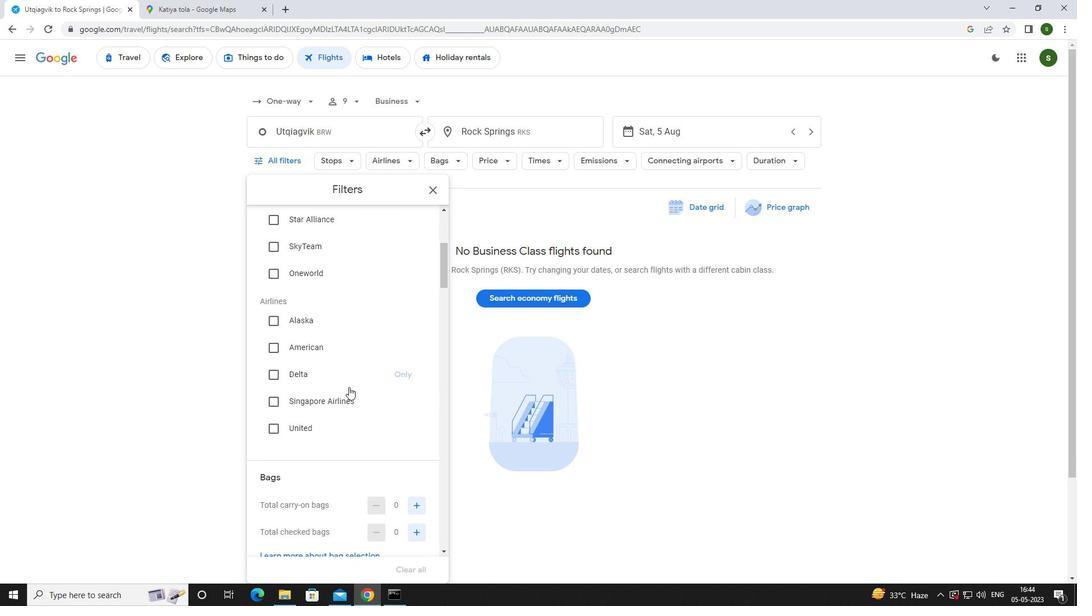 
Action: Mouse pressed left at (341, 400)
Screenshot: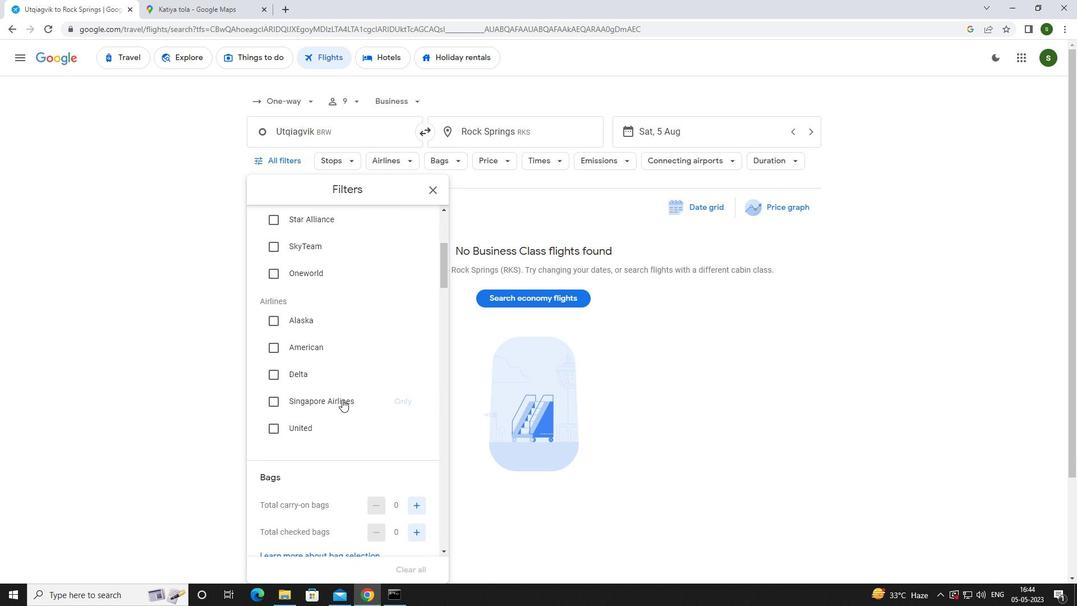 
Action: Mouse moved to (340, 397)
Screenshot: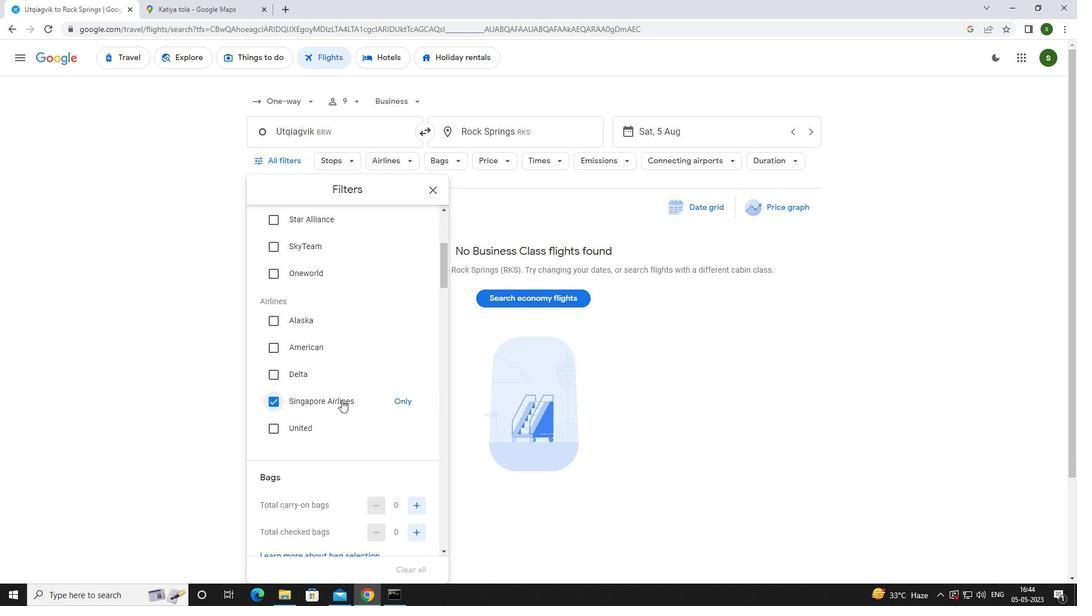 
Action: Mouse scrolled (340, 396) with delta (0, 0)
Screenshot: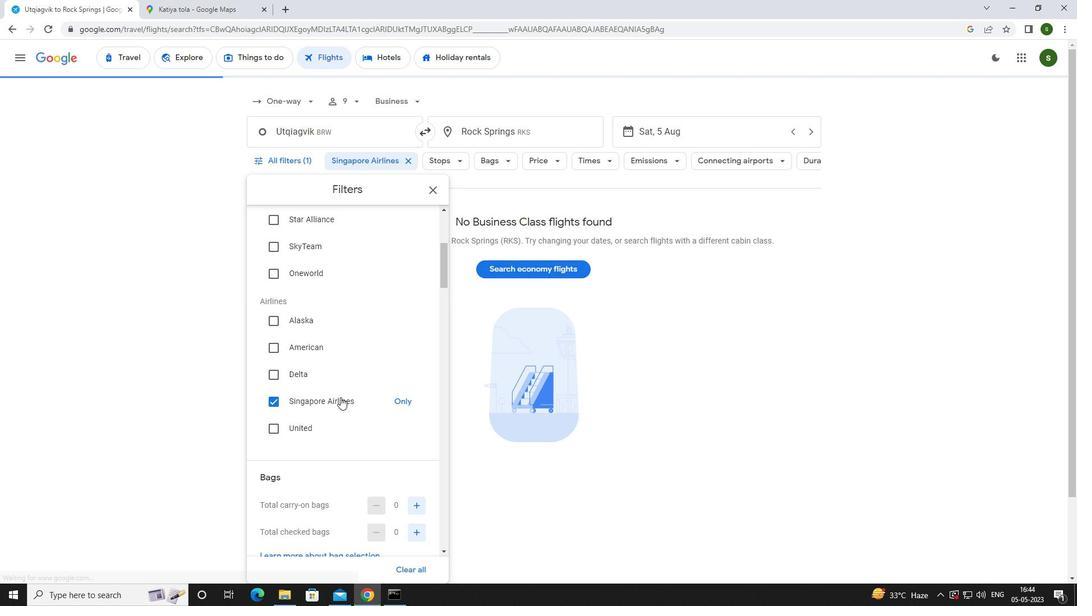 
Action: Mouse scrolled (340, 396) with delta (0, 0)
Screenshot: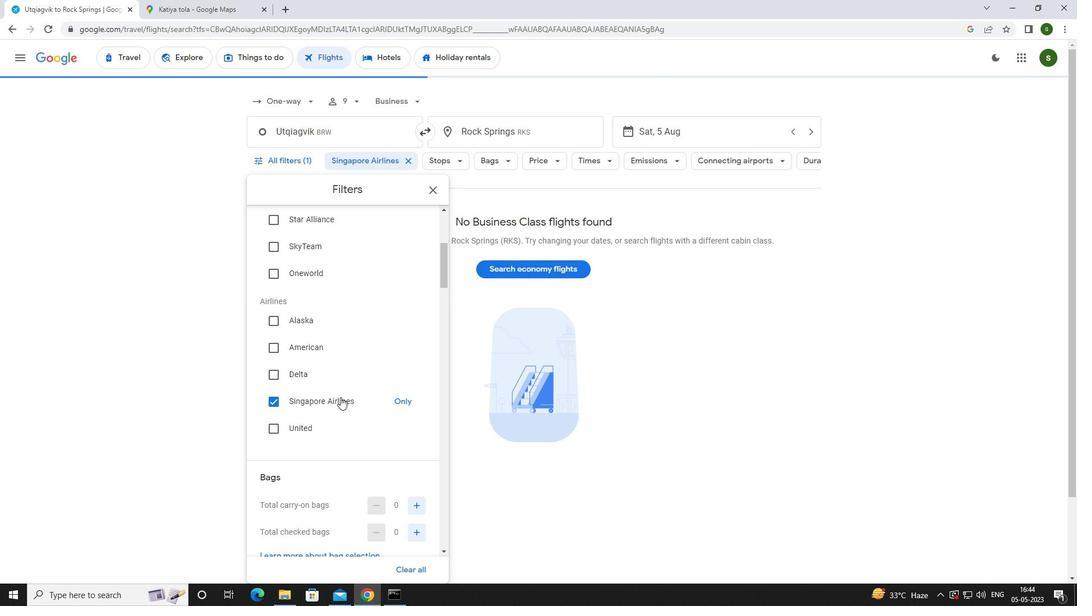 
Action: Mouse moved to (416, 397)
Screenshot: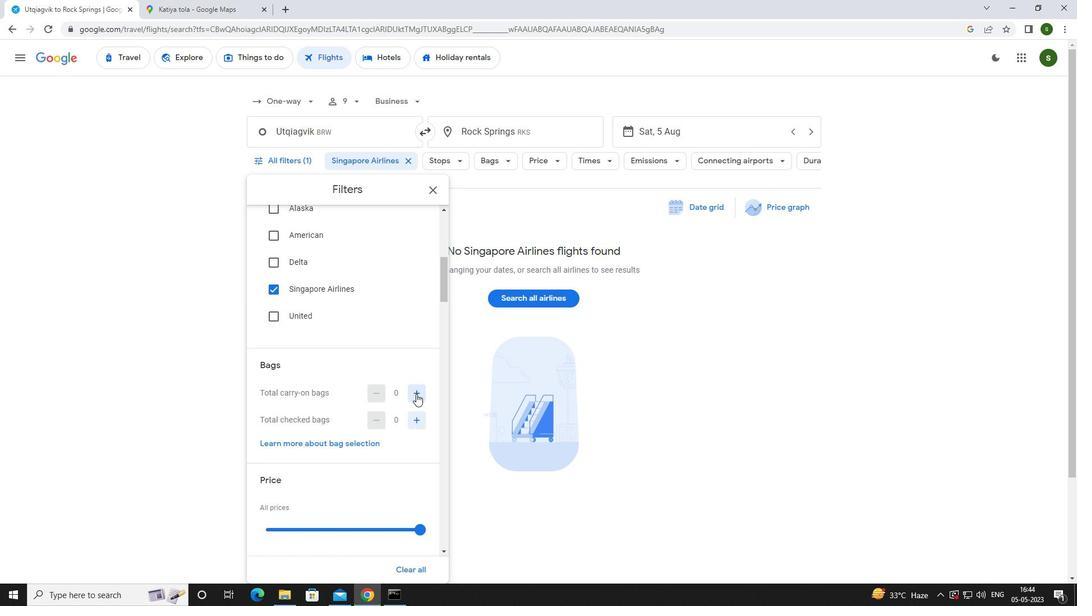 
Action: Mouse pressed left at (416, 397)
Screenshot: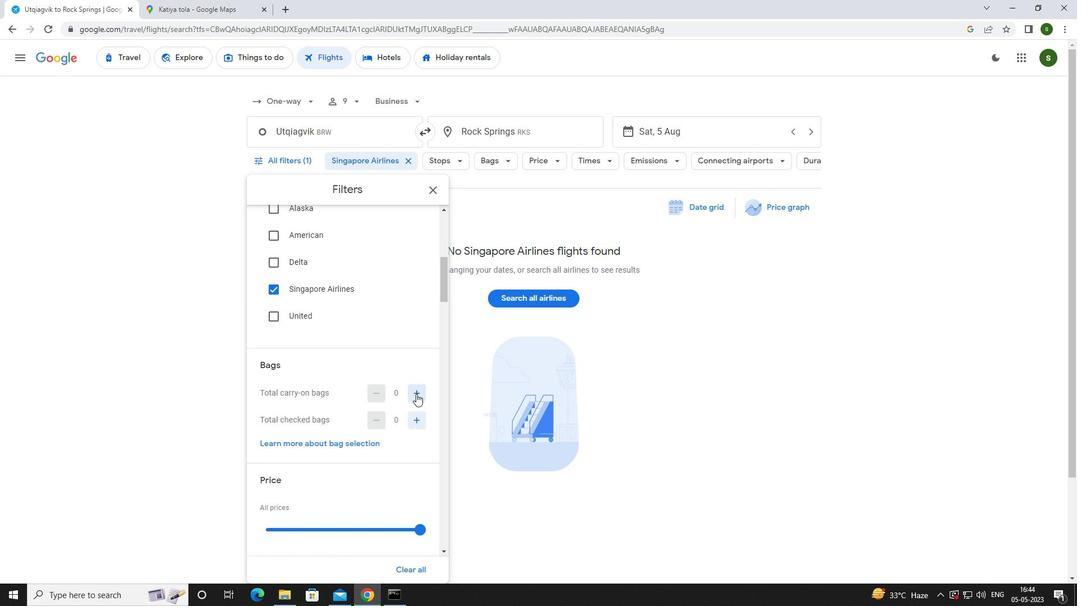 
Action: Mouse moved to (416, 393)
Screenshot: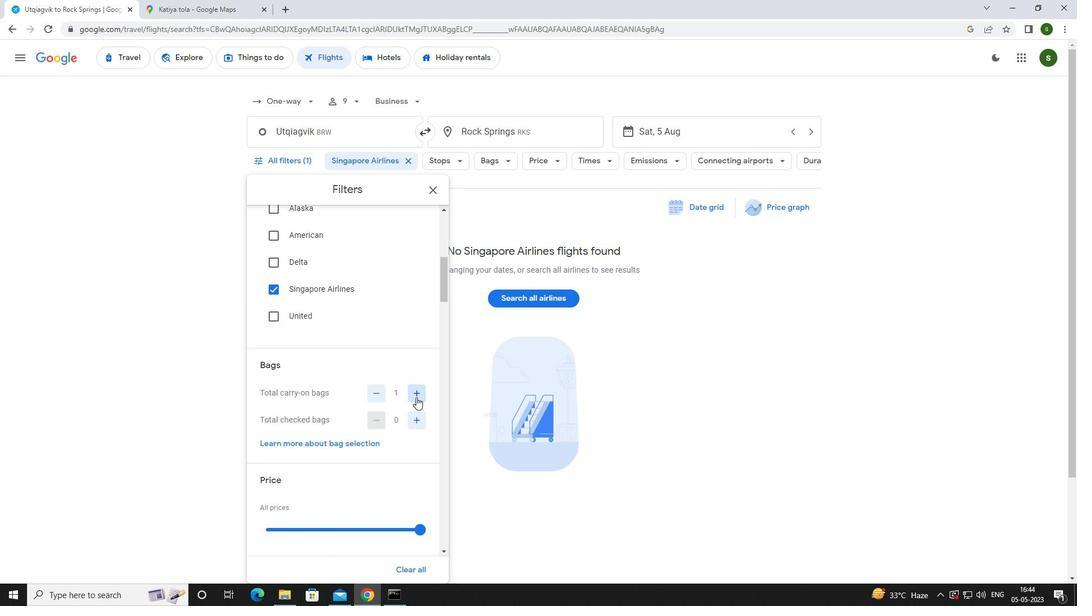
Action: Mouse scrolled (416, 393) with delta (0, 0)
Screenshot: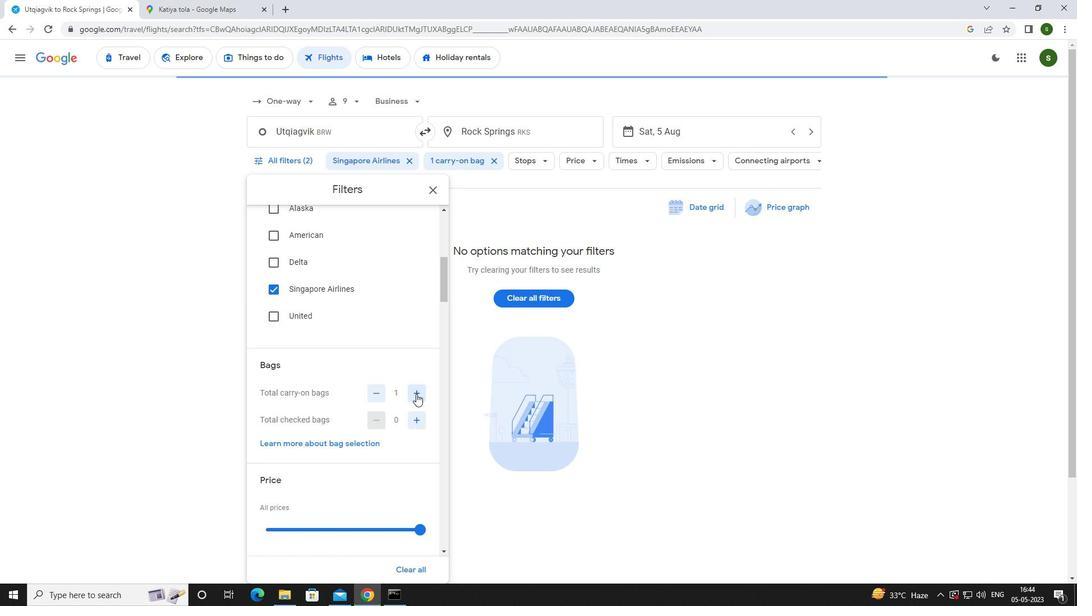 
Action: Mouse scrolled (416, 393) with delta (0, 0)
Screenshot: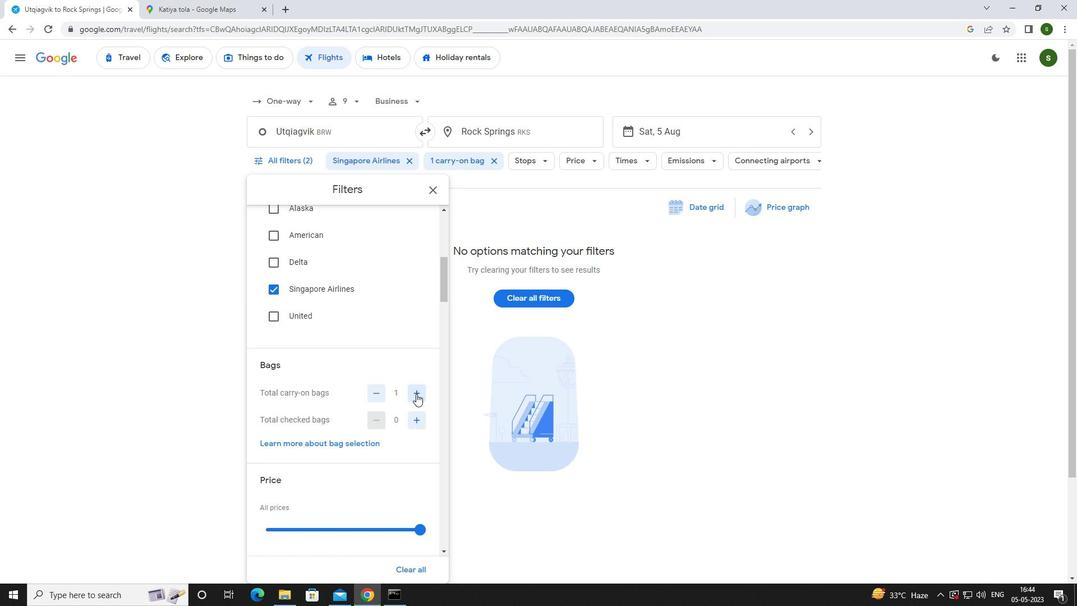 
Action: Mouse moved to (421, 415)
Screenshot: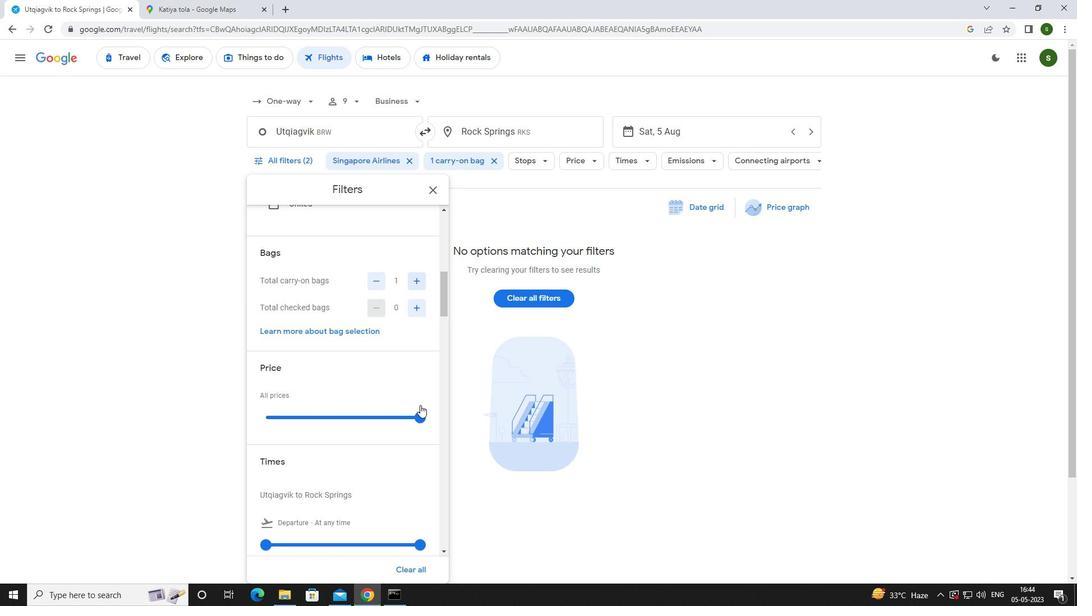 
Action: Mouse pressed left at (421, 415)
Screenshot: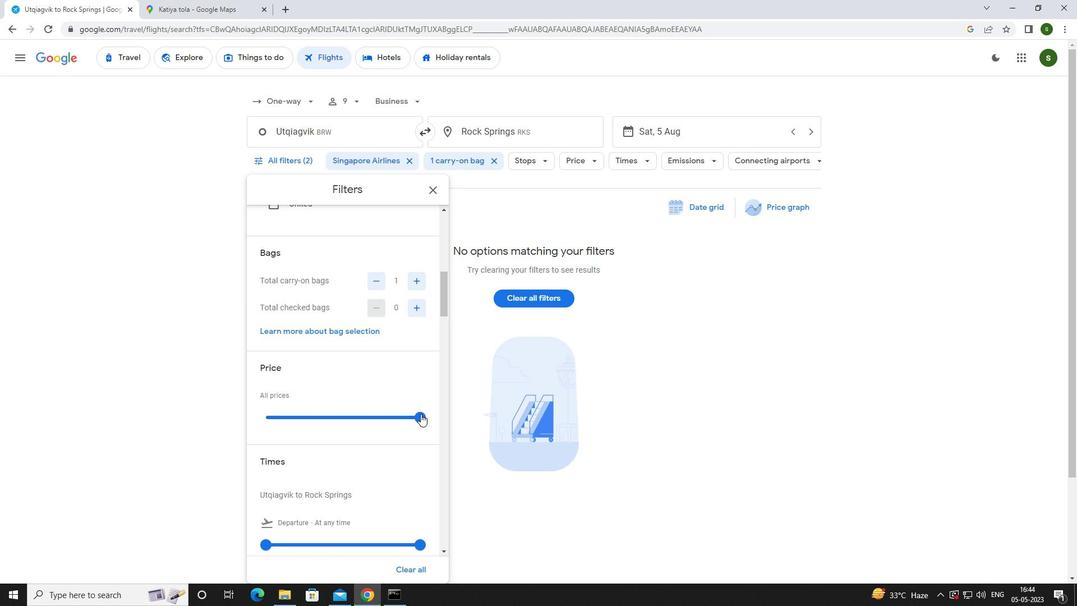 
Action: Mouse scrolled (421, 414) with delta (0, 0)
Screenshot: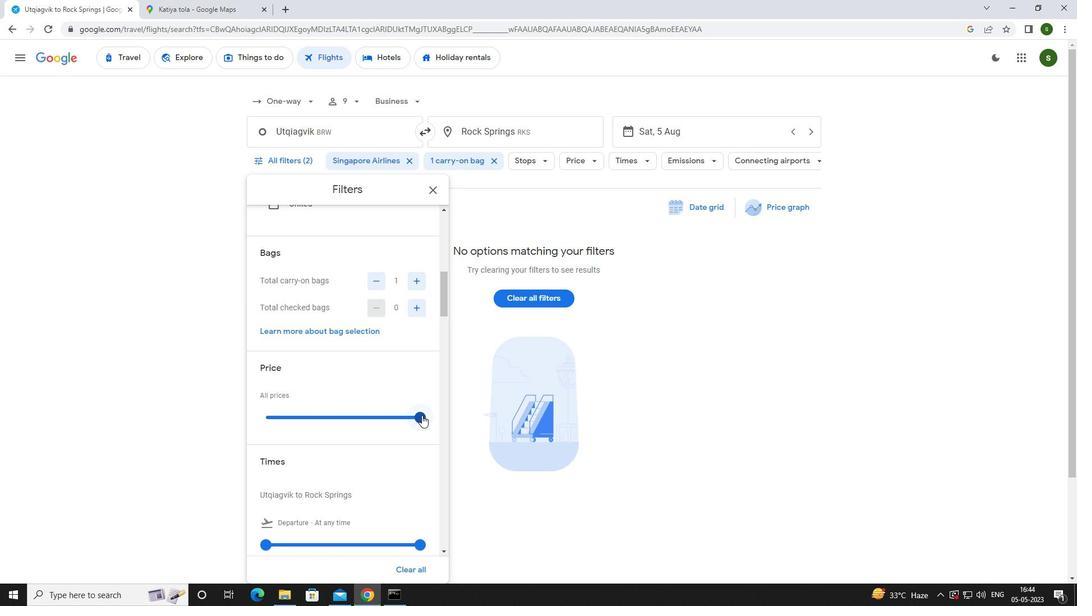
Action: Mouse moved to (263, 487)
Screenshot: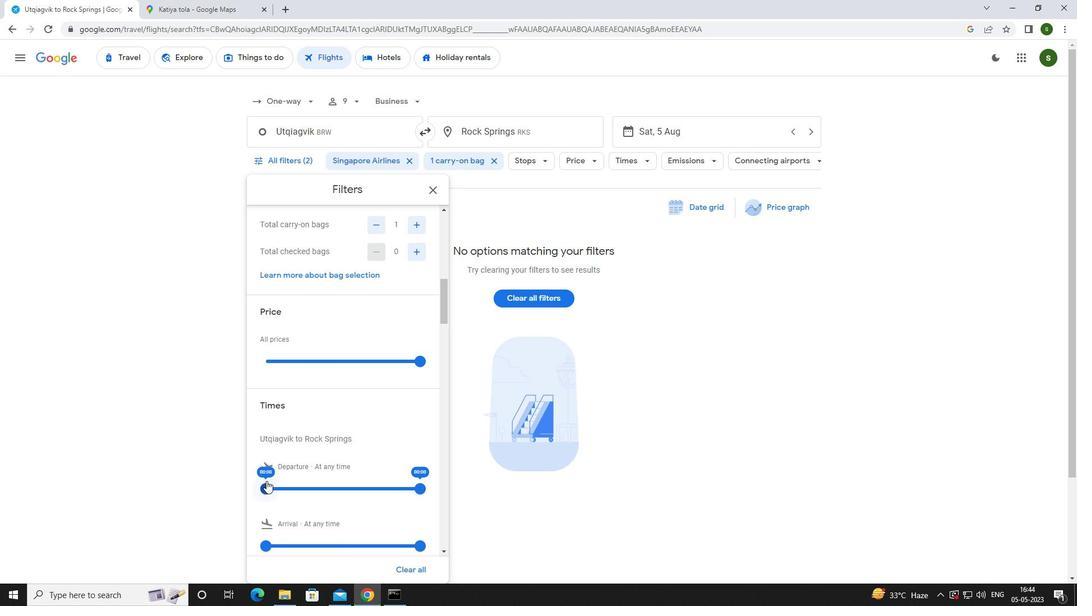 
Action: Mouse pressed left at (263, 487)
Screenshot: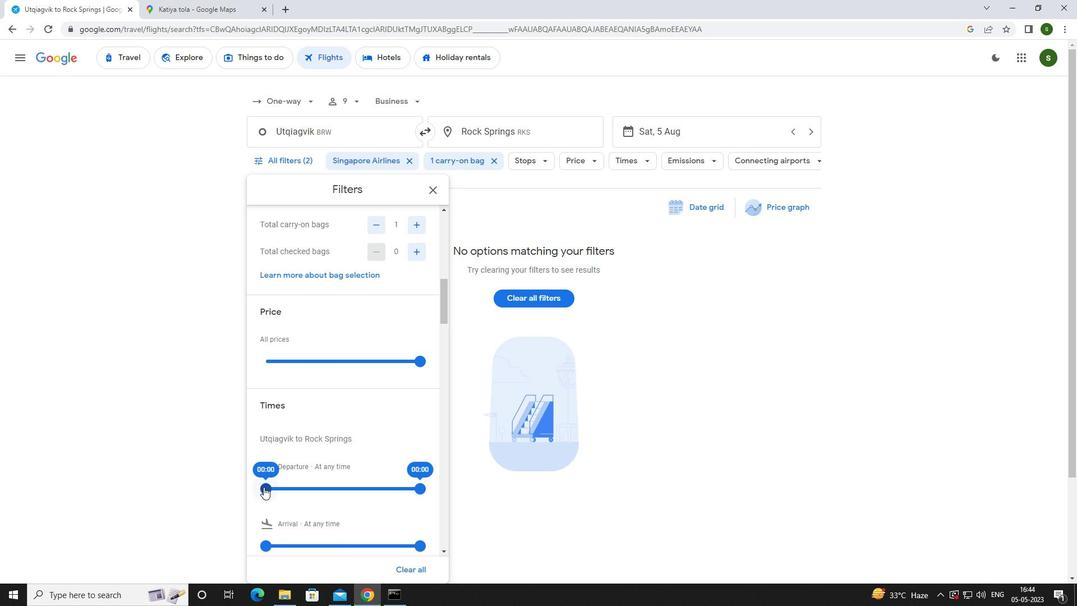 
Action: Mouse moved to (518, 522)
Screenshot: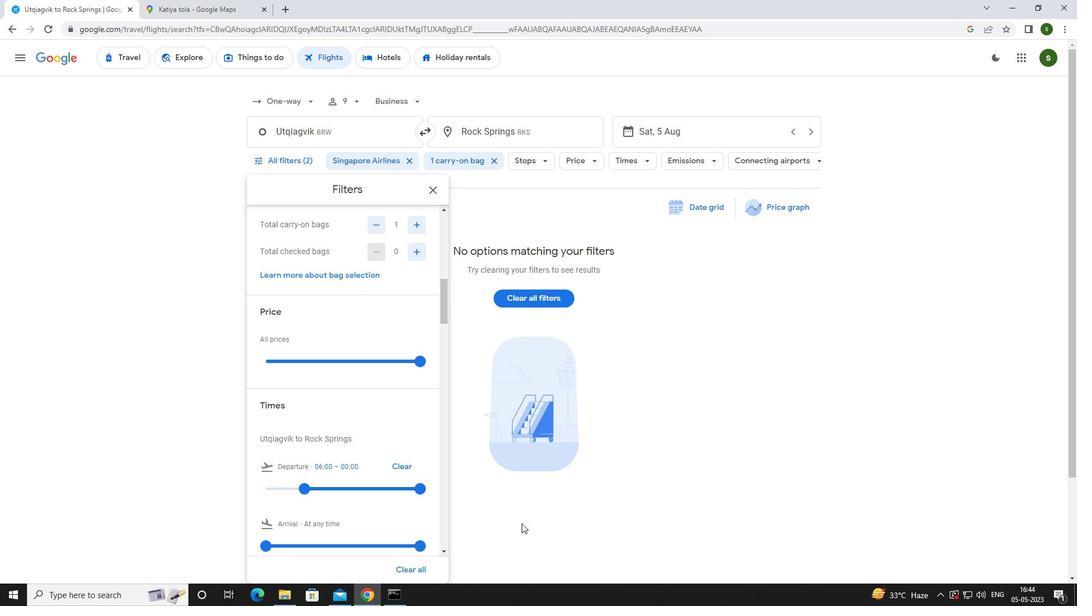 
Action: Mouse pressed left at (518, 522)
Screenshot: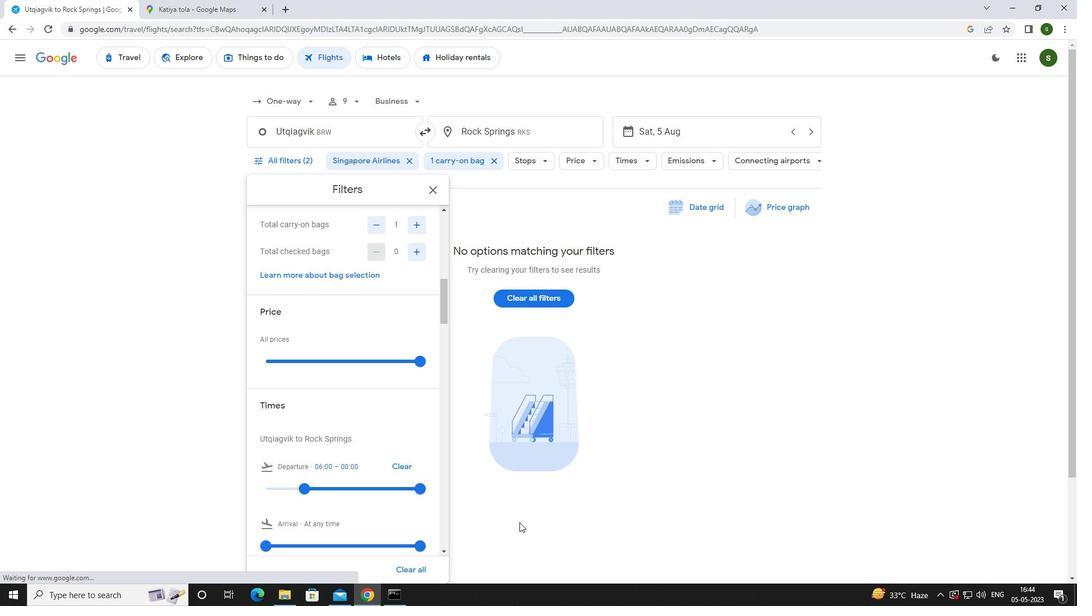 
Action: Mouse moved to (518, 521)
Screenshot: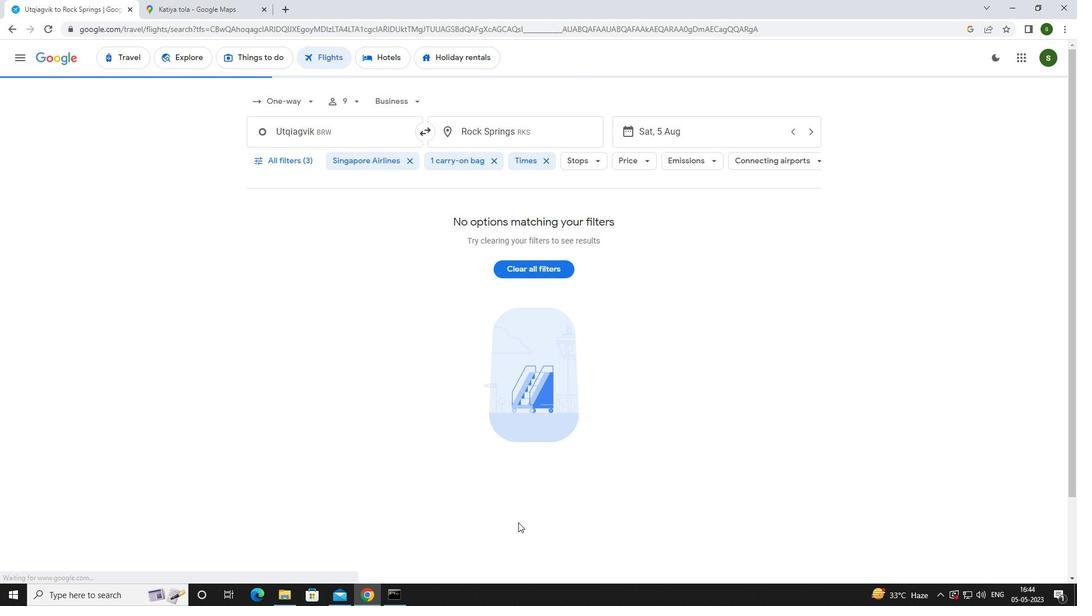
